 Task: Look for space in Wenchi, Ghana from 4th September, 2023 to 10th September, 2023 for 1 adult in price range Rs.9000 to Rs.17000. Place can be private room with 1  bedroom having 1 bed and 1 bathroom. Property type can be house, flat, guest house, hotel. Booking option can be shelf check-in. Required host language is English.
Action: Mouse moved to (527, 62)
Screenshot: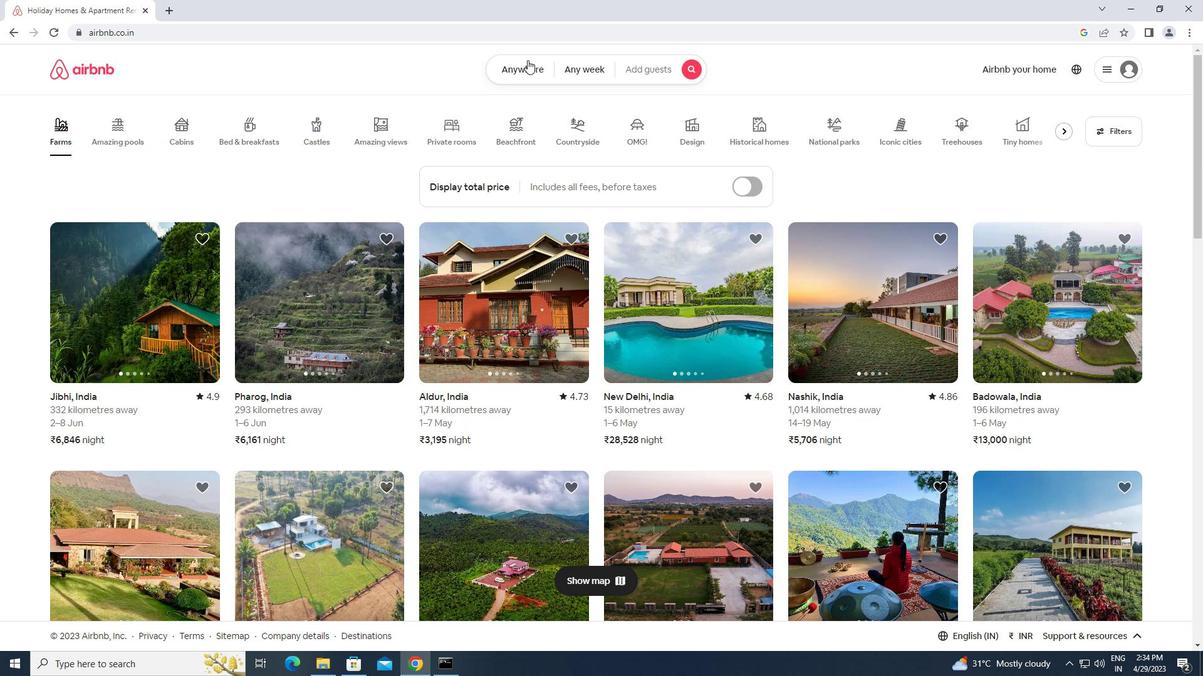 
Action: Mouse pressed left at (527, 62)
Screenshot: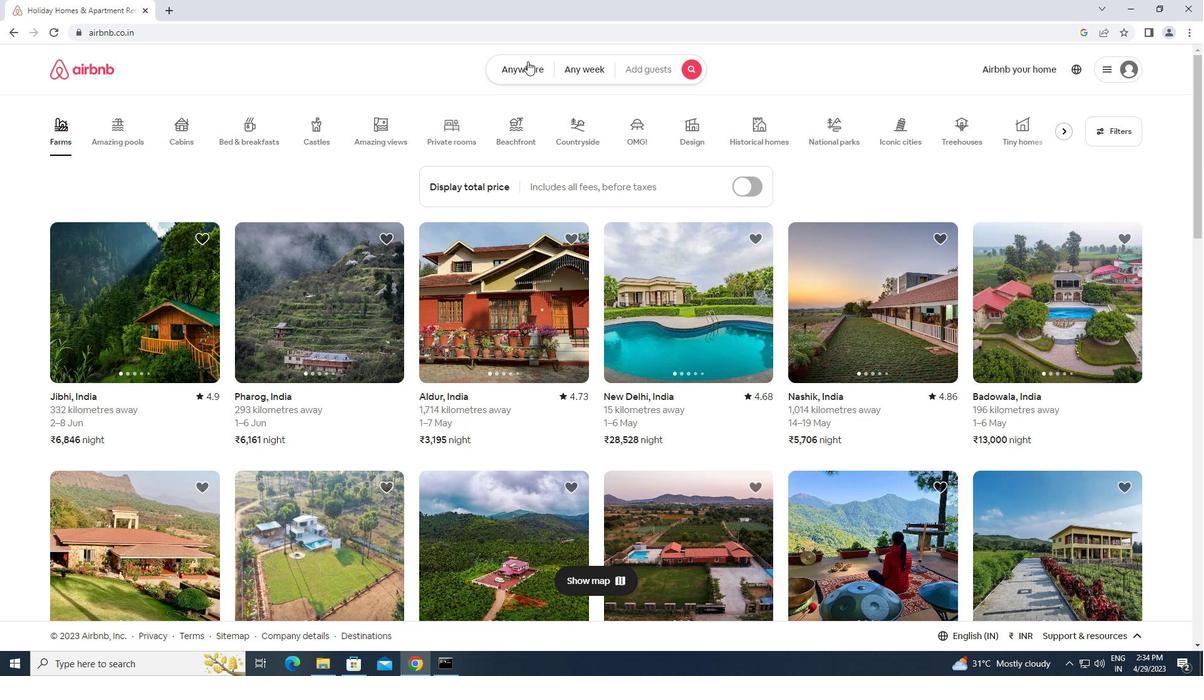 
Action: Mouse moved to (481, 120)
Screenshot: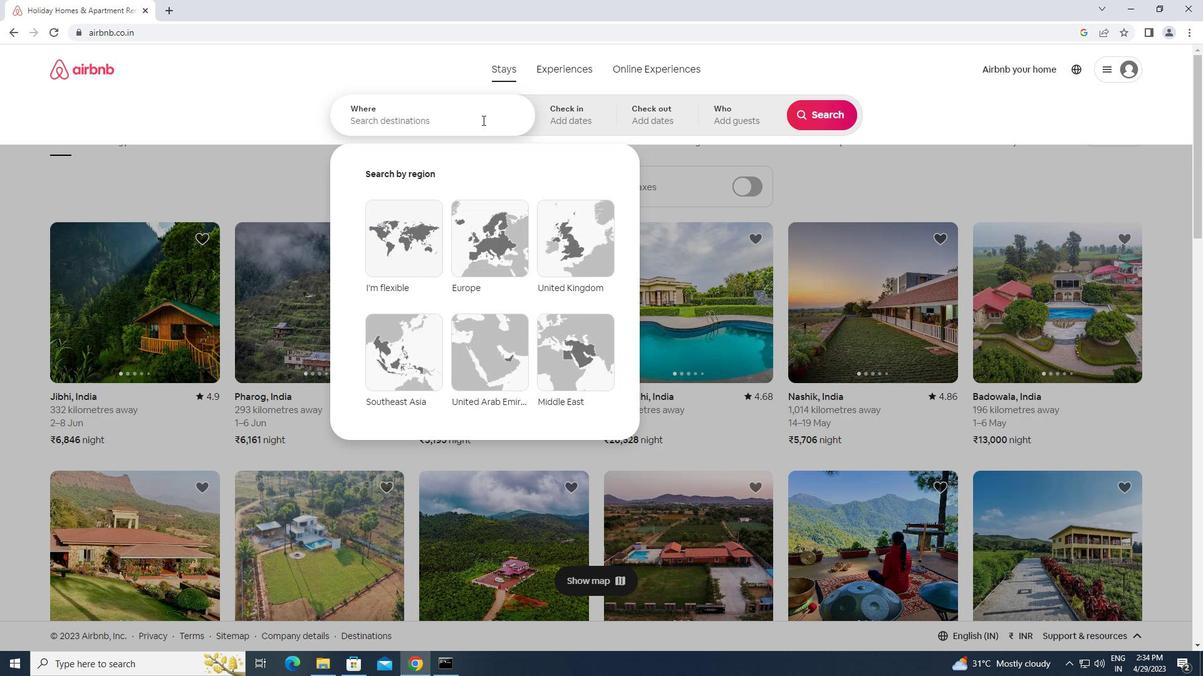 
Action: Mouse pressed left at (481, 120)
Screenshot: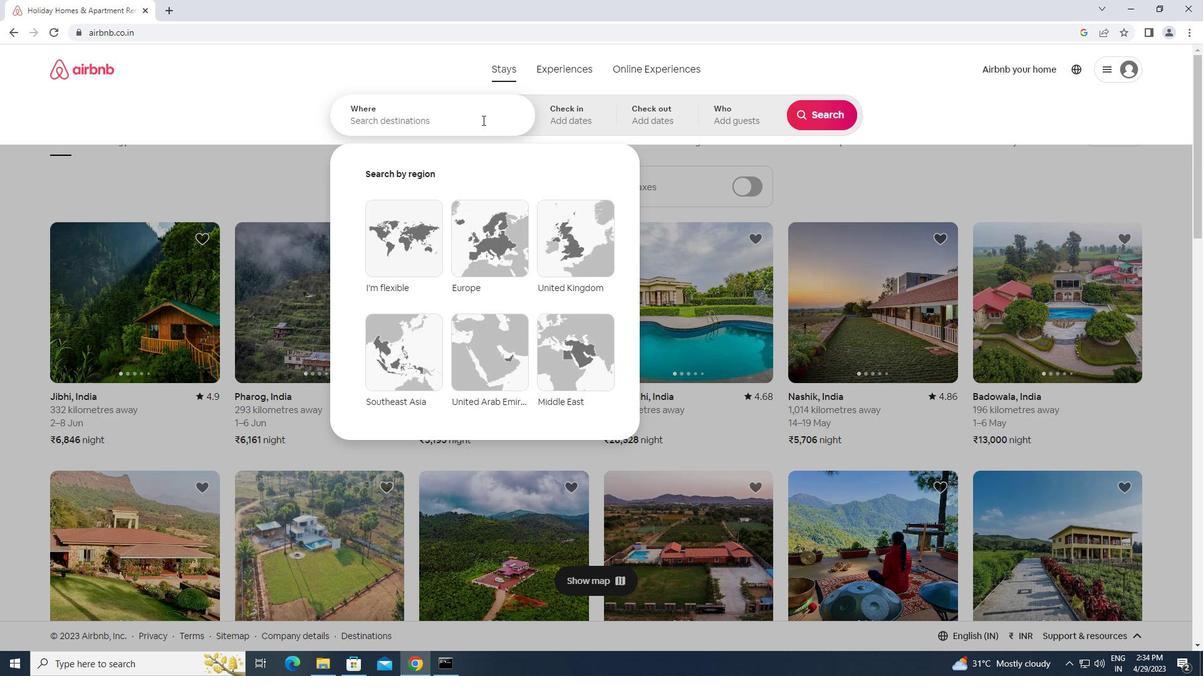 
Action: Key pressed w<Key.caps_lock>enchi,<Key.space><Key.caps_lock>g<Key.caps_lock>hana<Key.enter>
Screenshot: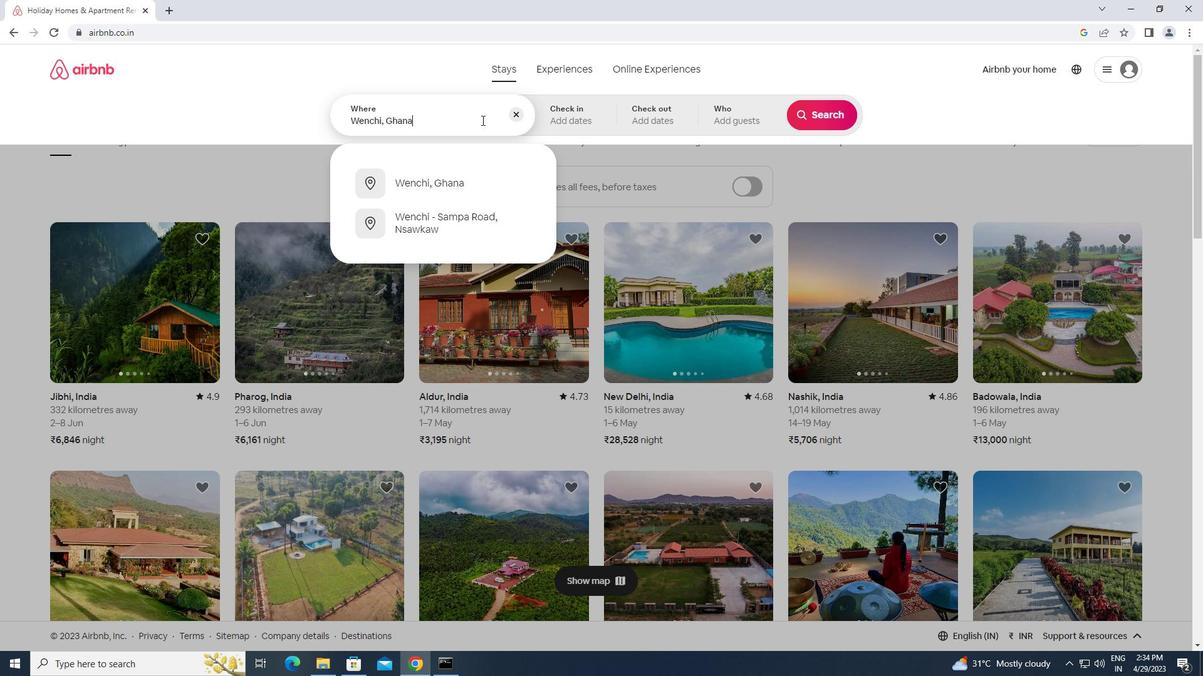 
Action: Mouse moved to (811, 211)
Screenshot: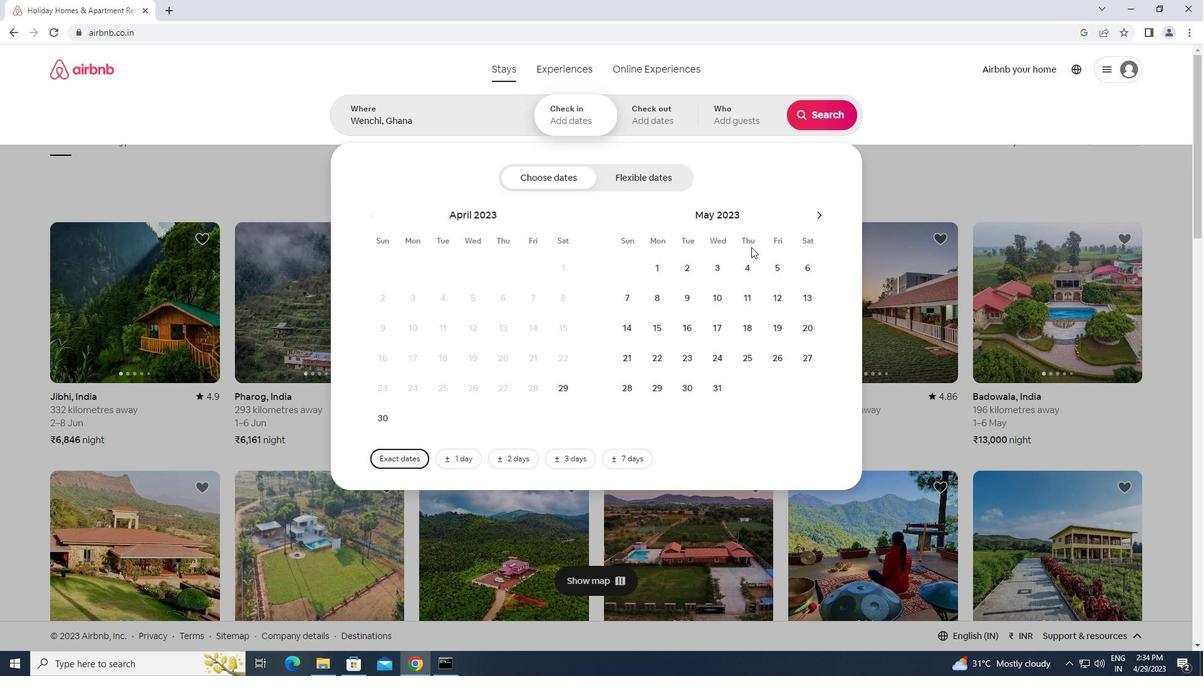 
Action: Mouse pressed left at (811, 211)
Screenshot: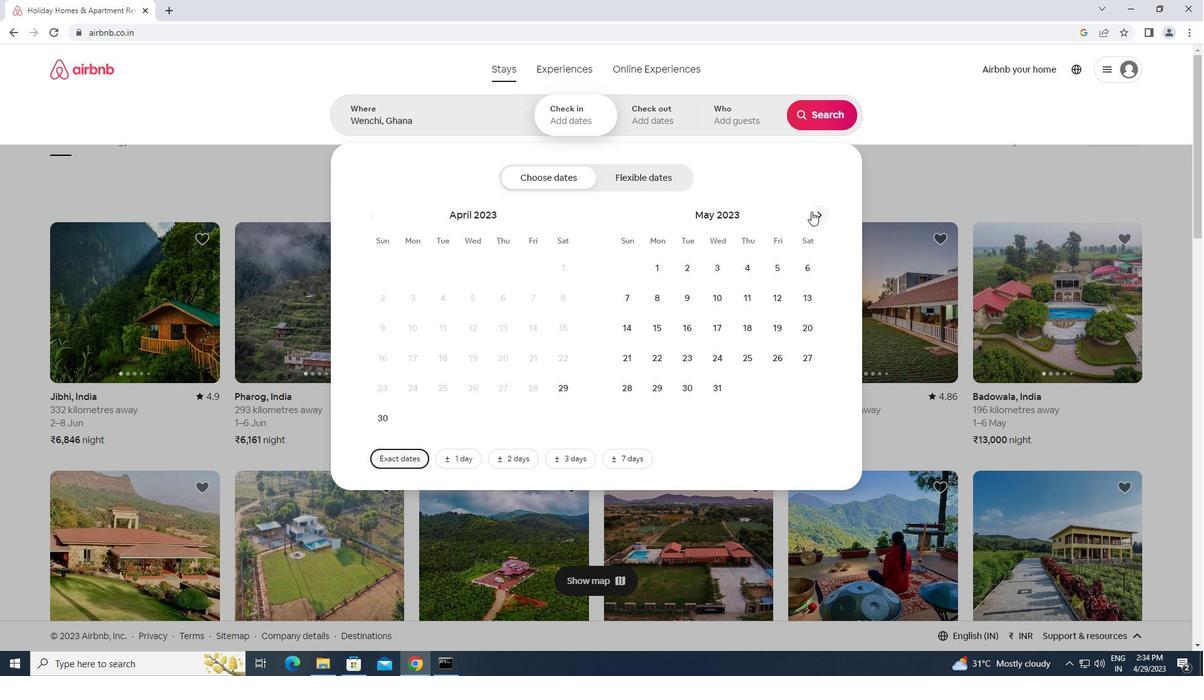 
Action: Mouse pressed left at (811, 211)
Screenshot: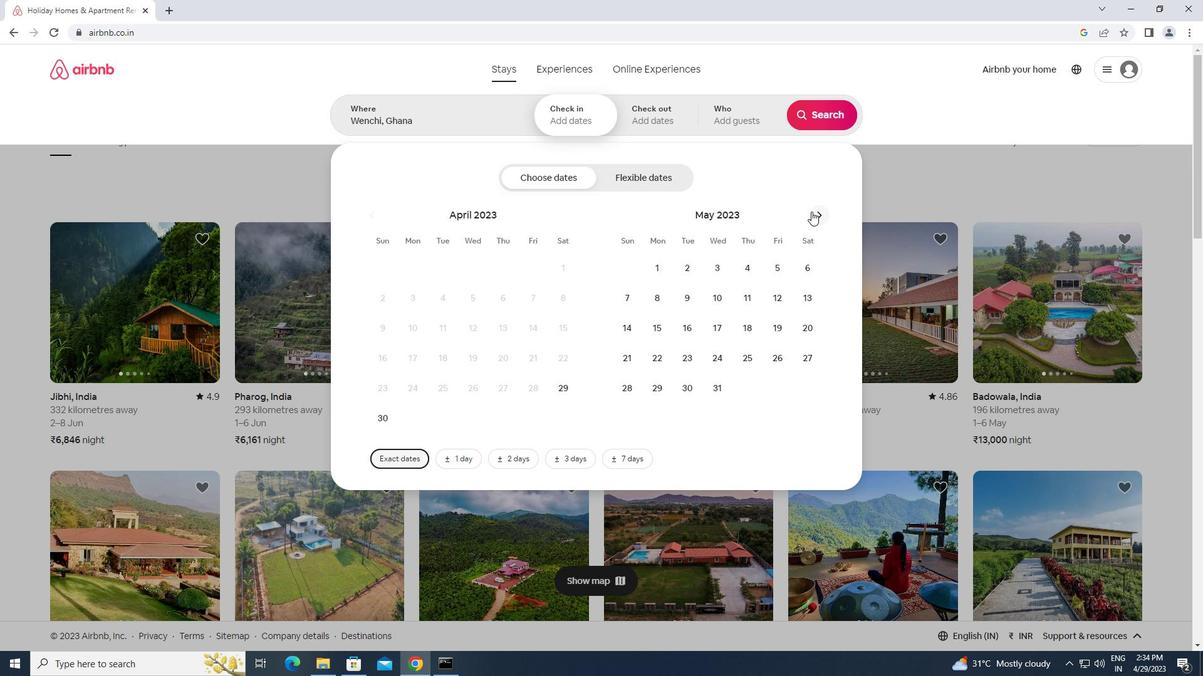 
Action: Mouse pressed left at (811, 211)
Screenshot: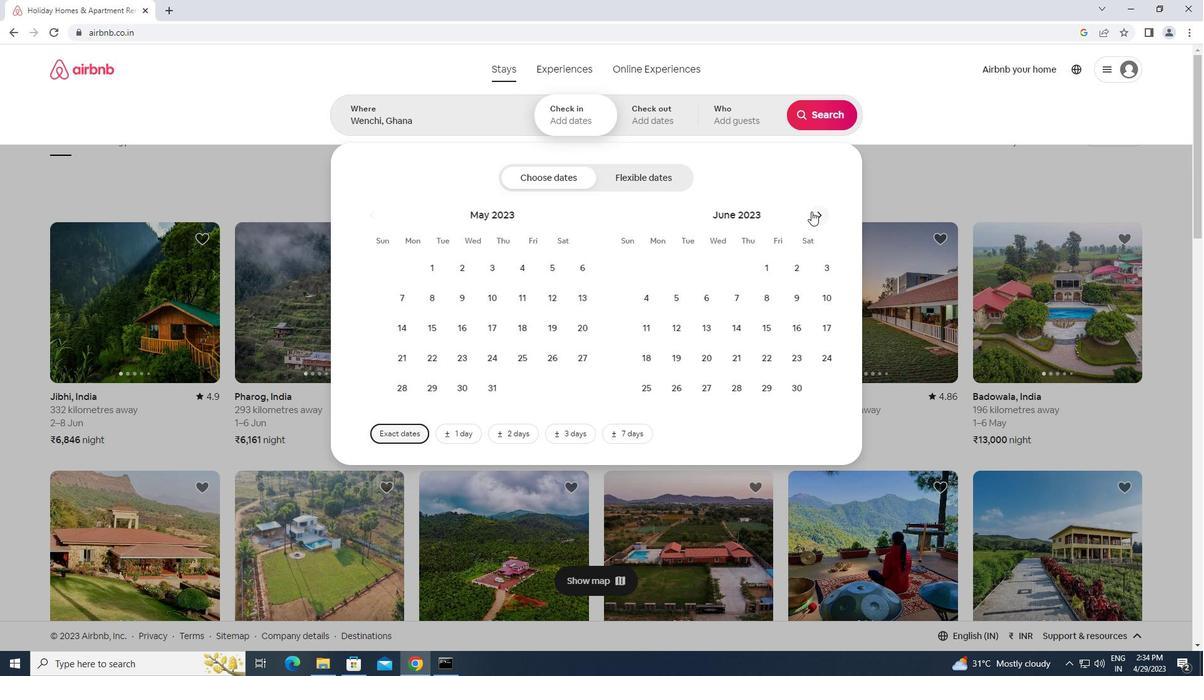 
Action: Mouse pressed left at (811, 211)
Screenshot: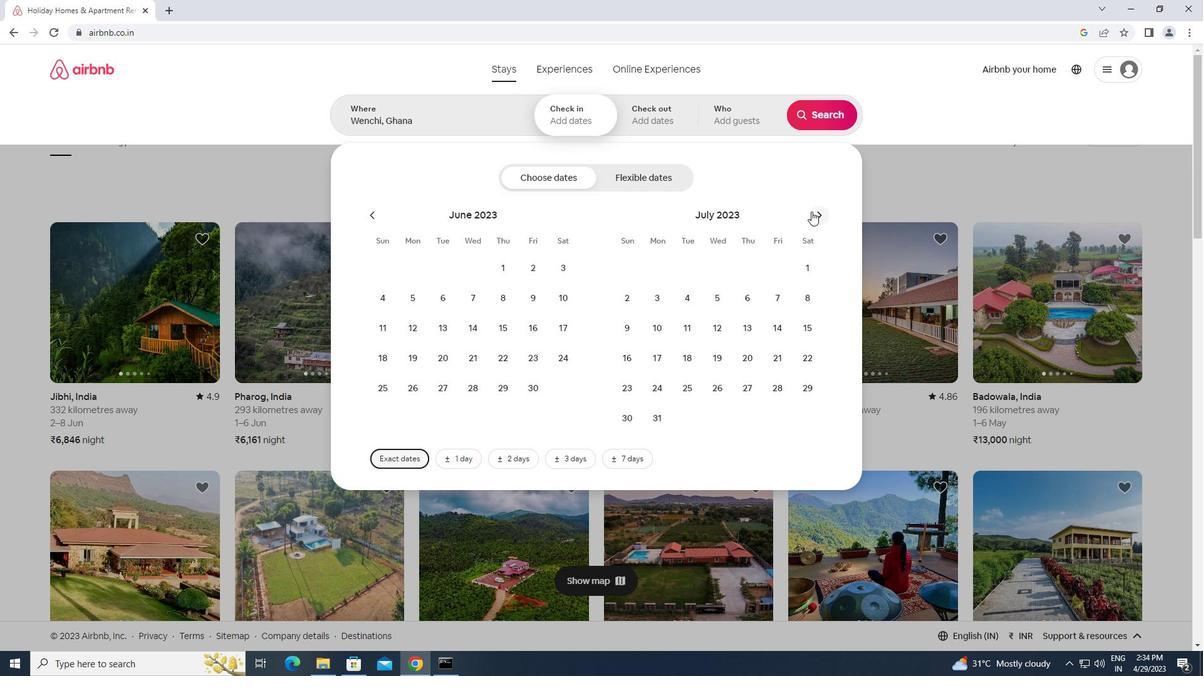 
Action: Mouse pressed left at (811, 211)
Screenshot: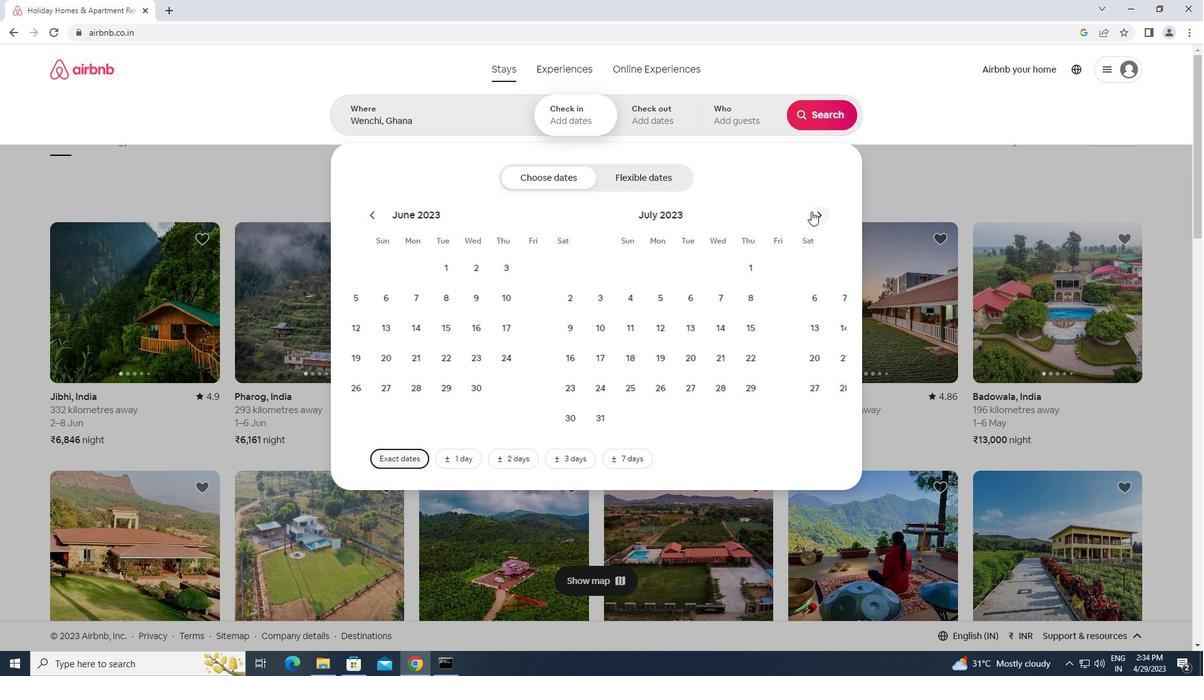 
Action: Mouse moved to (656, 297)
Screenshot: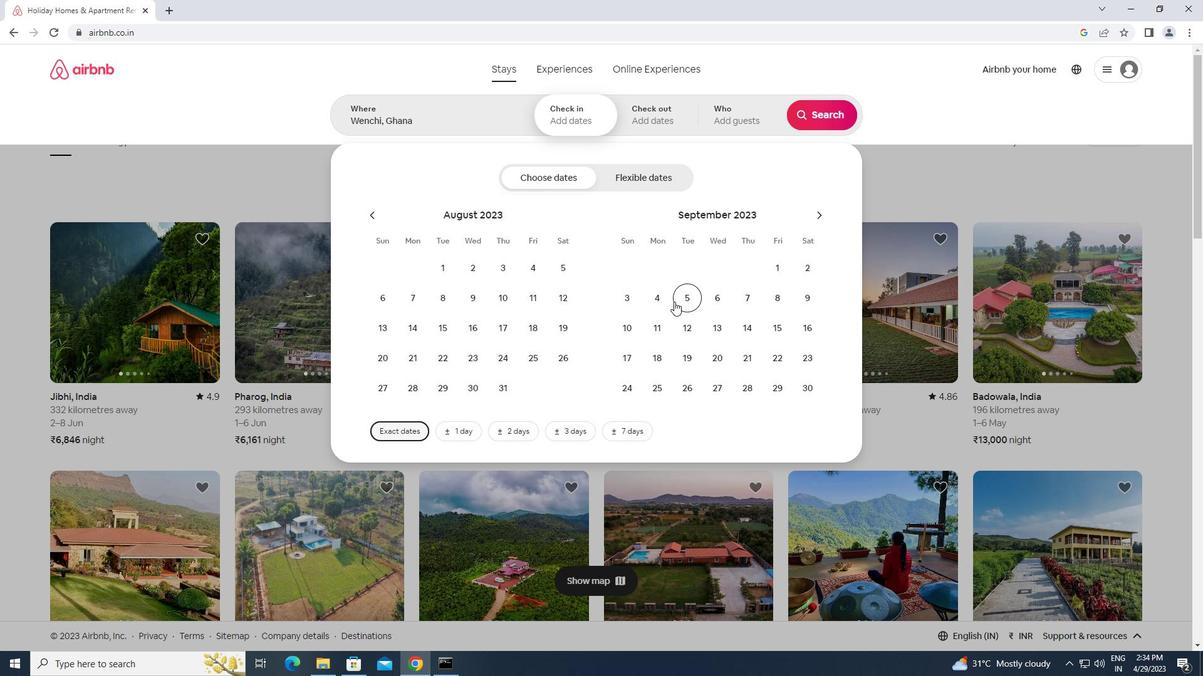 
Action: Mouse pressed left at (656, 297)
Screenshot: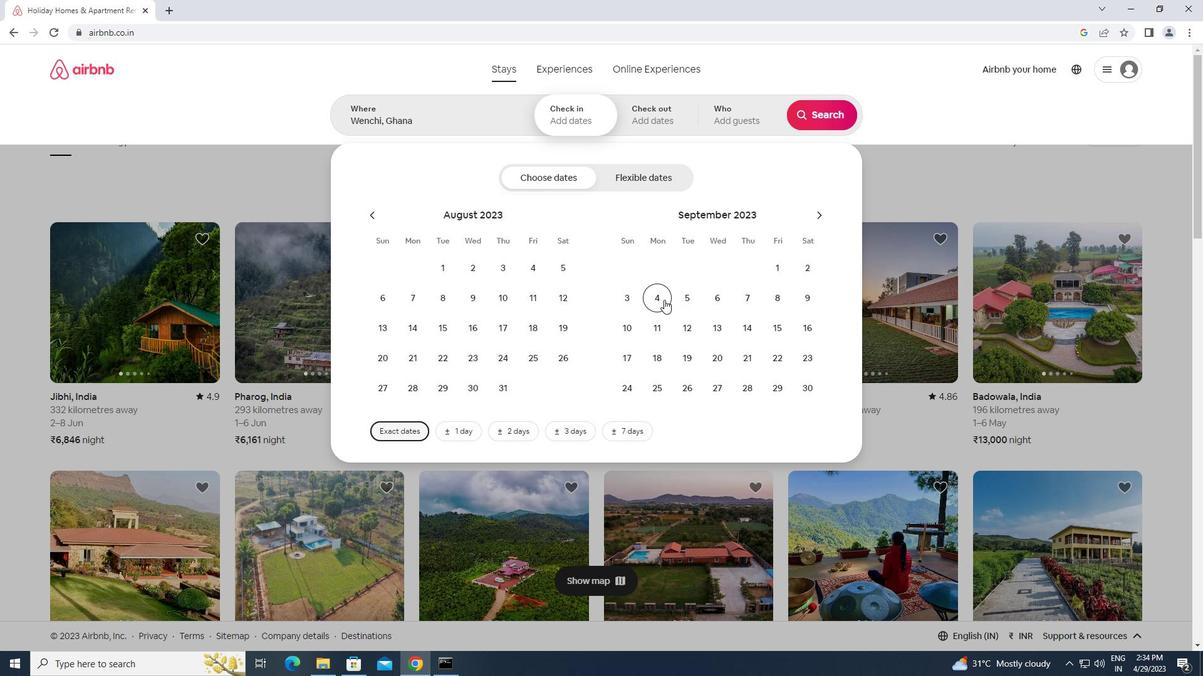 
Action: Mouse moved to (634, 325)
Screenshot: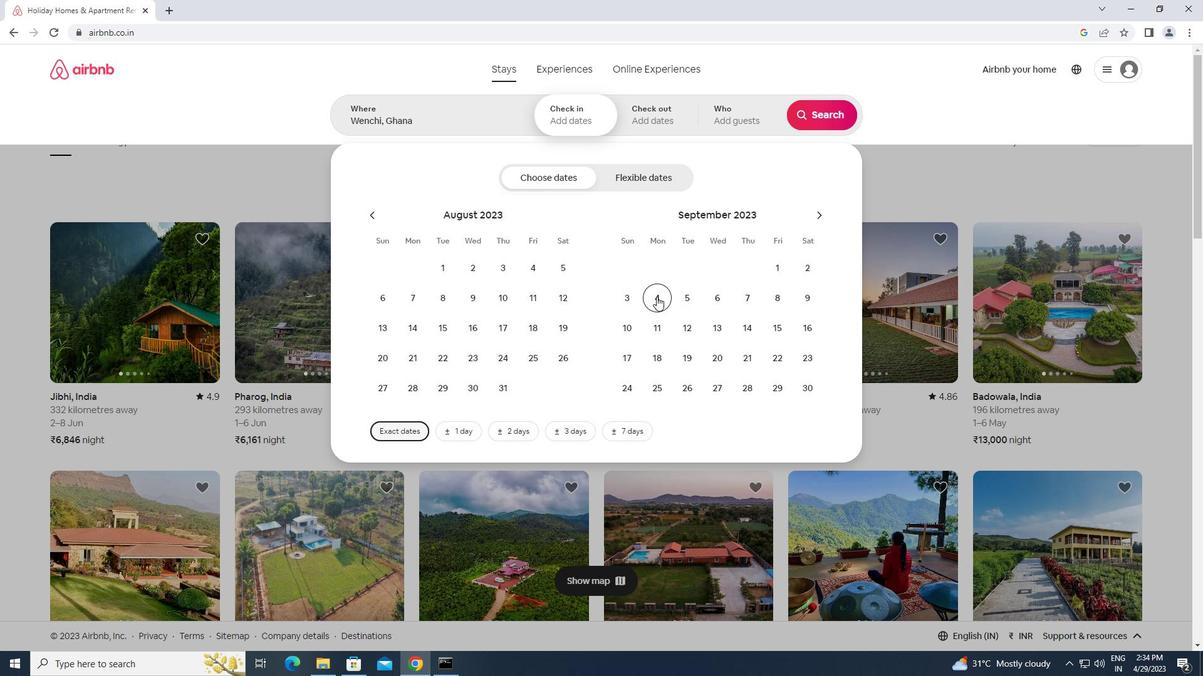
Action: Mouse pressed left at (634, 325)
Screenshot: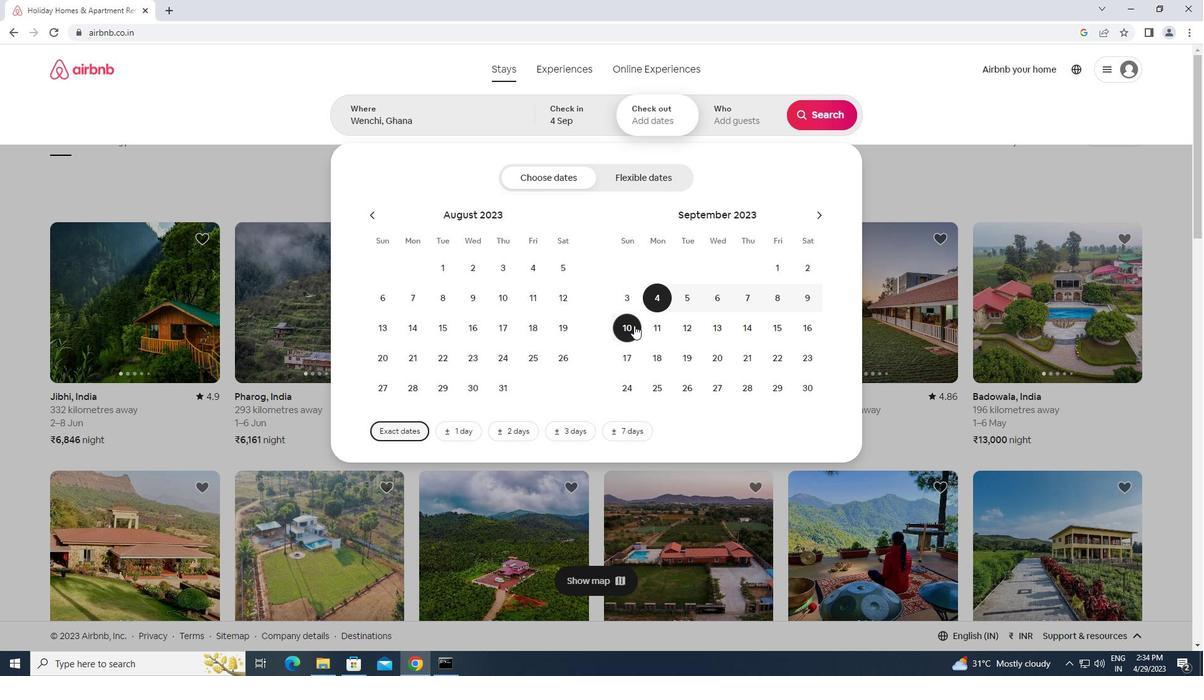 
Action: Mouse moved to (743, 110)
Screenshot: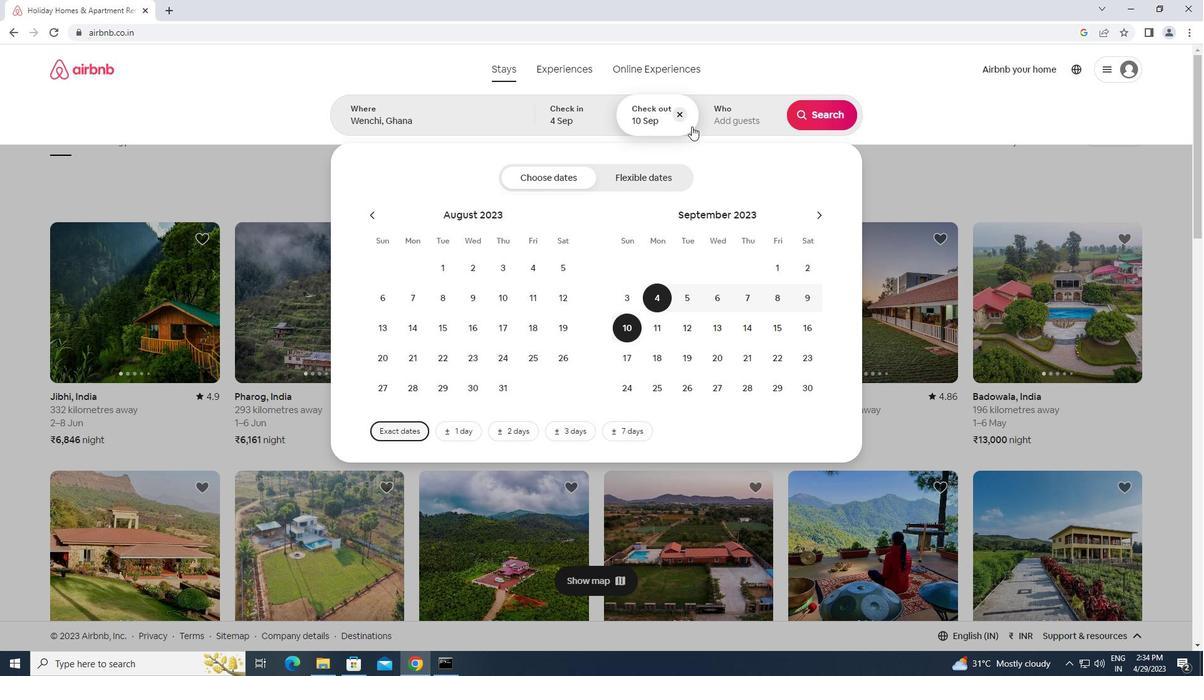 
Action: Mouse pressed left at (743, 110)
Screenshot: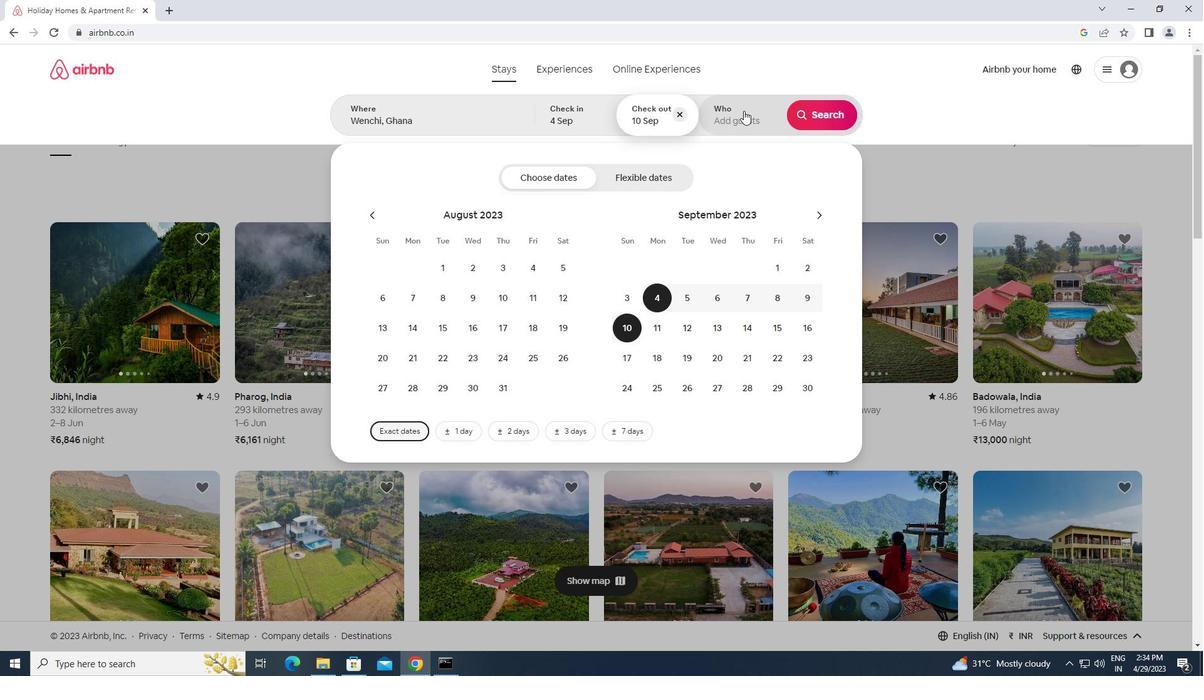 
Action: Mouse moved to (822, 177)
Screenshot: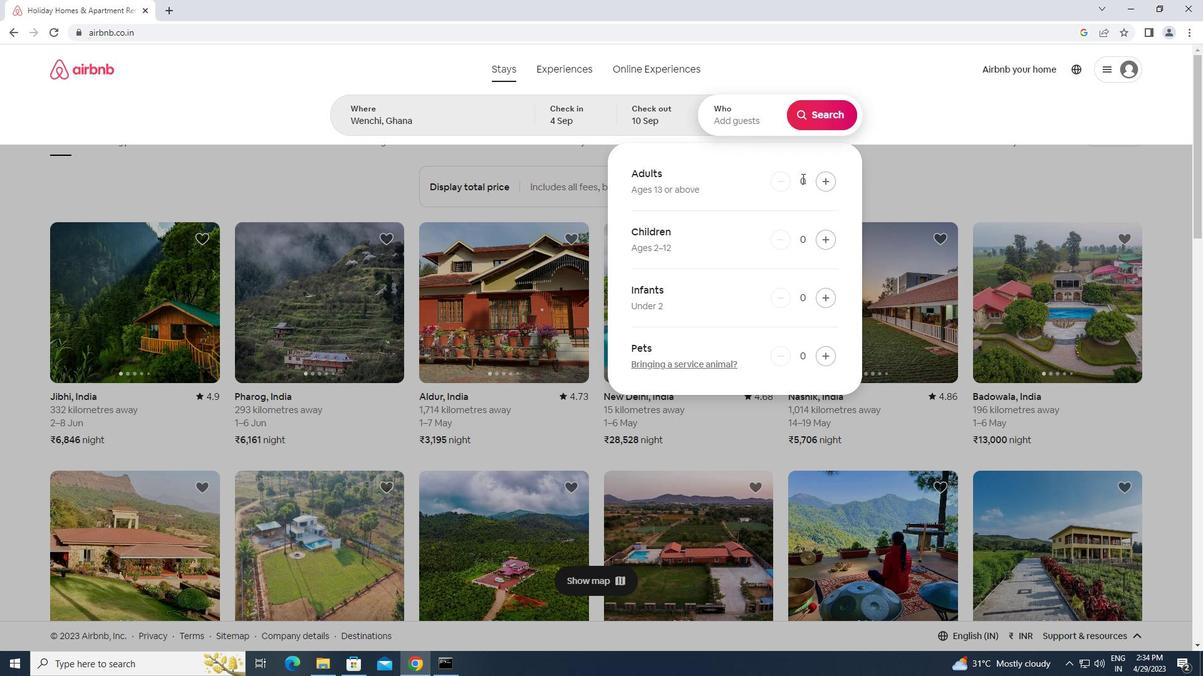 
Action: Mouse pressed left at (822, 177)
Screenshot: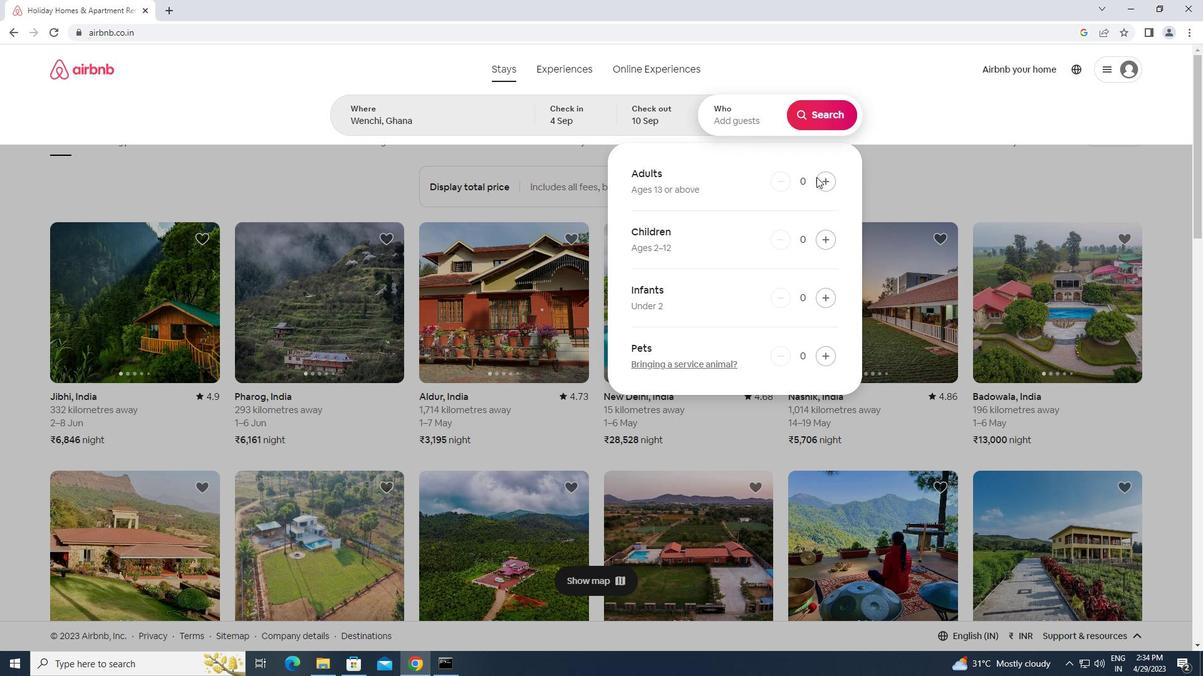 
Action: Mouse moved to (831, 119)
Screenshot: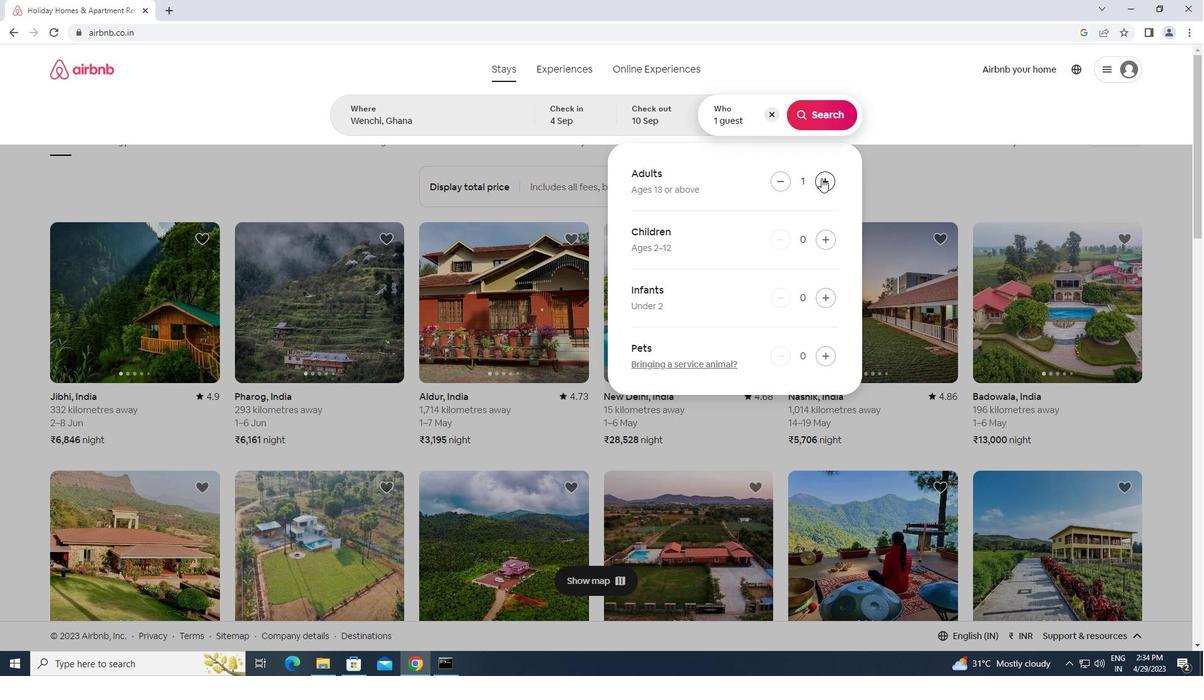 
Action: Mouse pressed left at (831, 119)
Screenshot: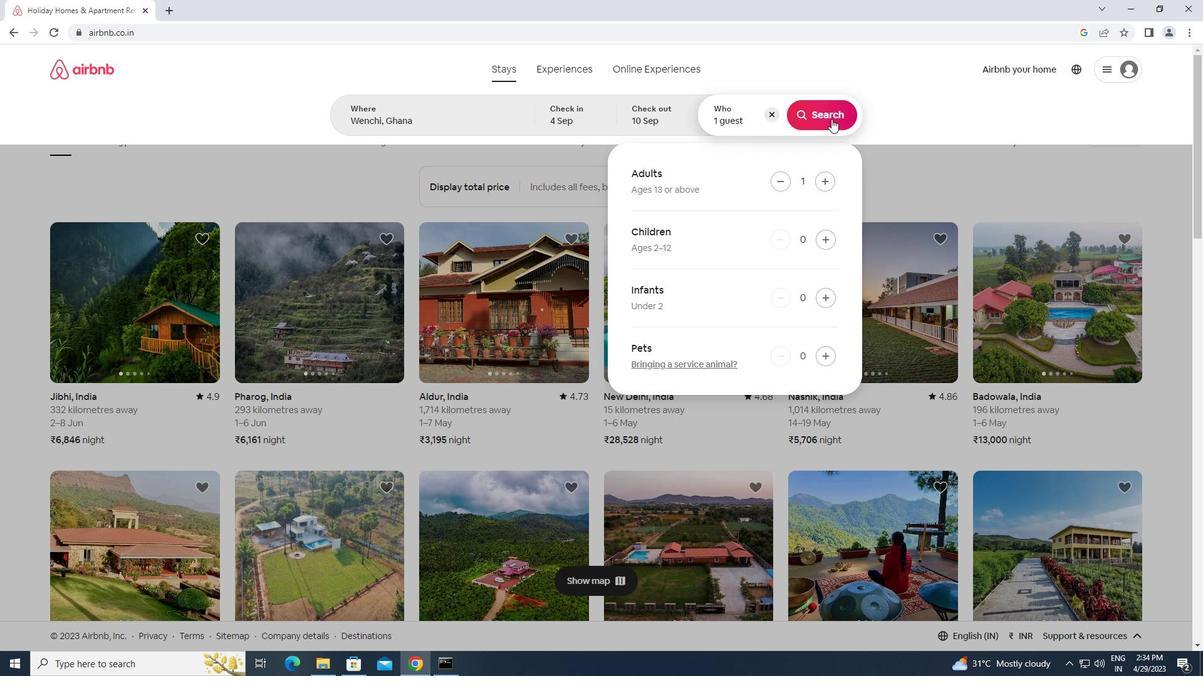 
Action: Mouse moved to (1138, 123)
Screenshot: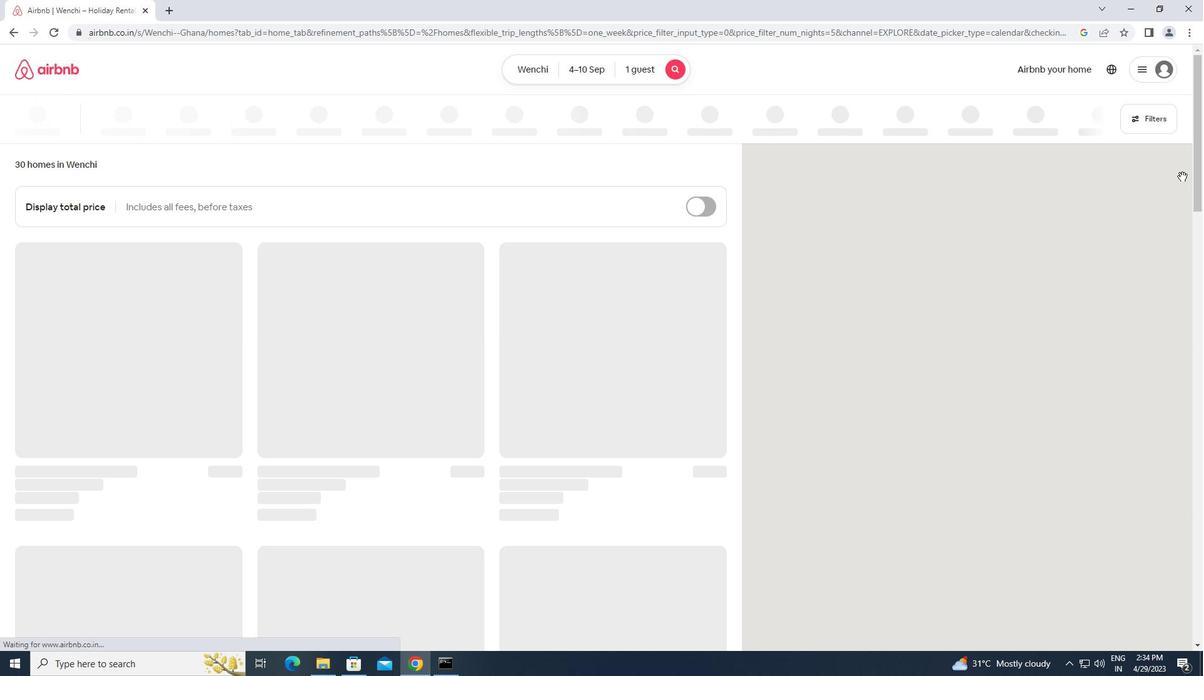 
Action: Mouse pressed left at (1138, 123)
Screenshot: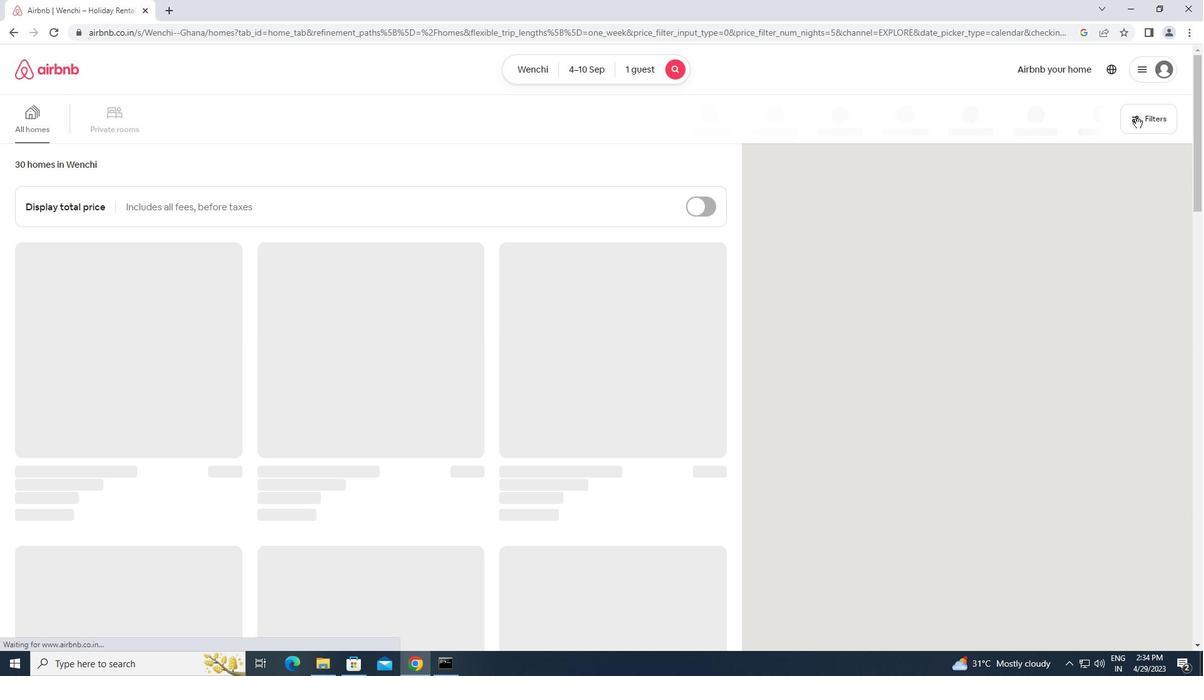 
Action: Mouse moved to (468, 281)
Screenshot: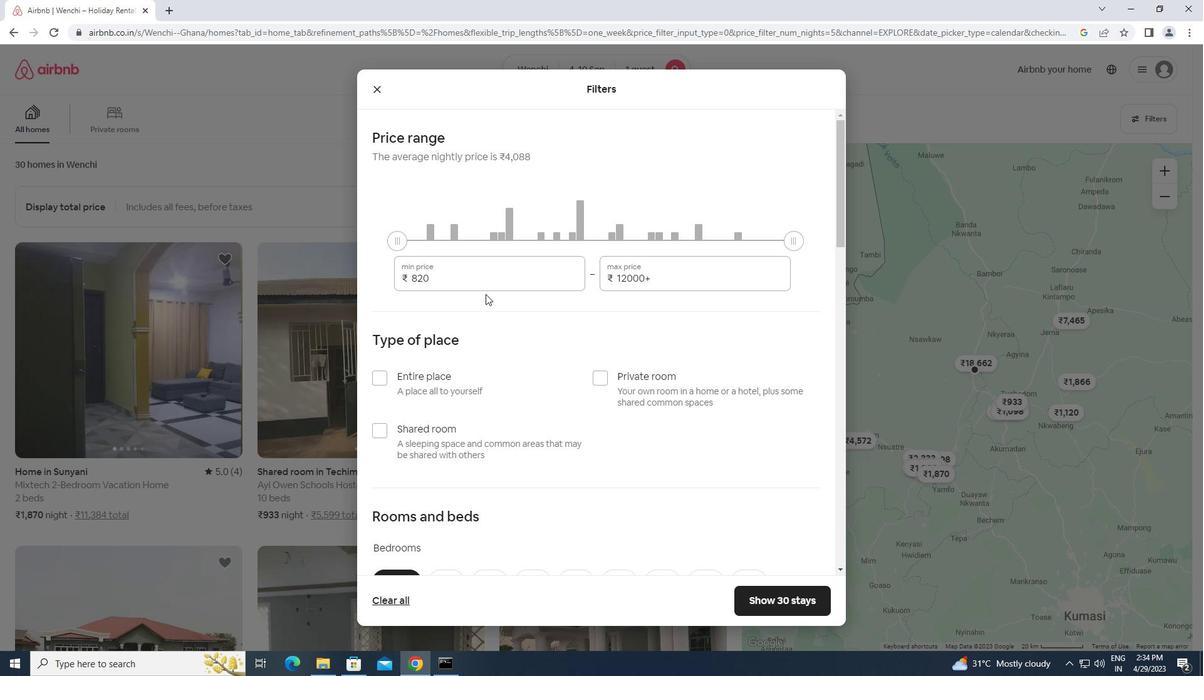
Action: Mouse pressed left at (468, 281)
Screenshot: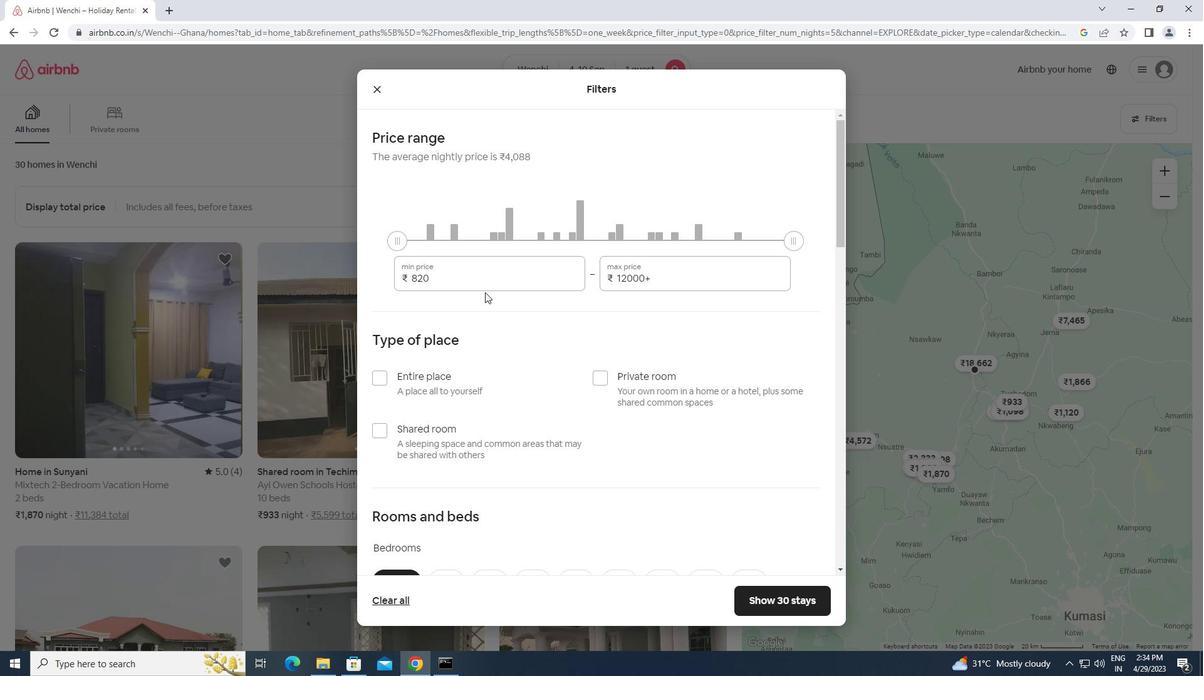 
Action: Mouse moved to (350, 288)
Screenshot: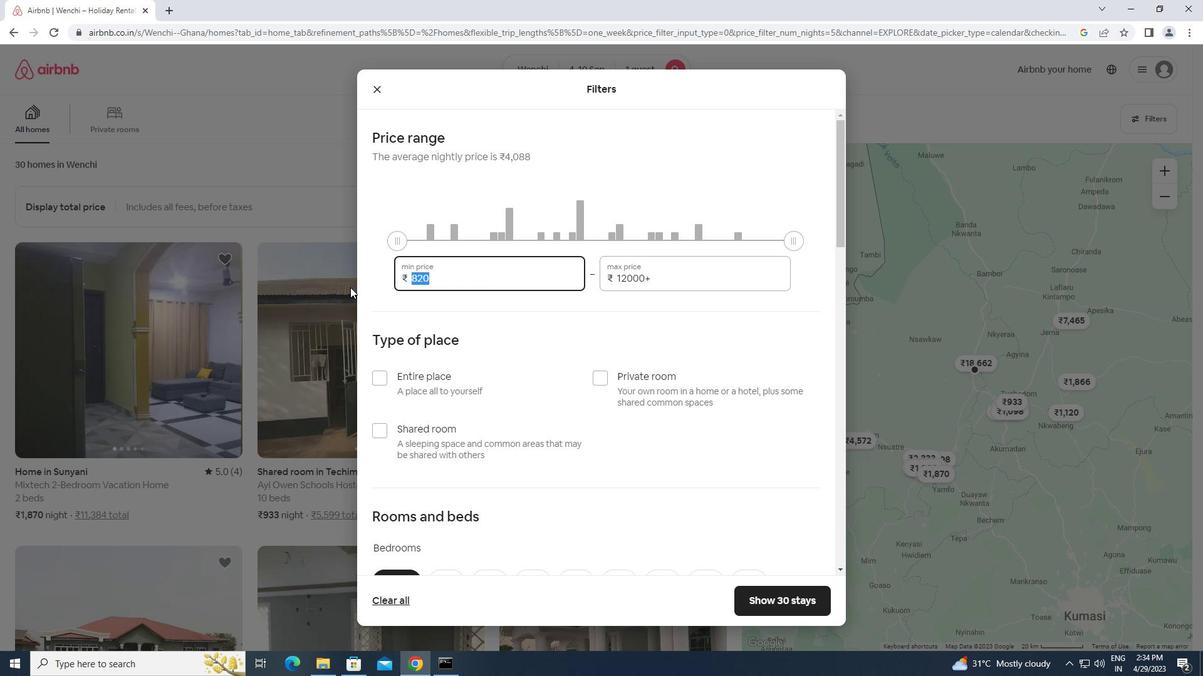 
Action: Key pressed 9000<Key.tab><Key.backspace><Key.backspace><Key.backspace><Key.backspace><Key.backspace><Key.backspace><Key.backspace><Key.backspace><Key.backspace><Key.backspace><Key.backspace><Key.backspace><Key.backspace><Key.backspace><Key.backspace><Key.backspace><Key.backspace><Key.backspace><Key.backspace><Key.backspace><Key.backspace>17000
Screenshot: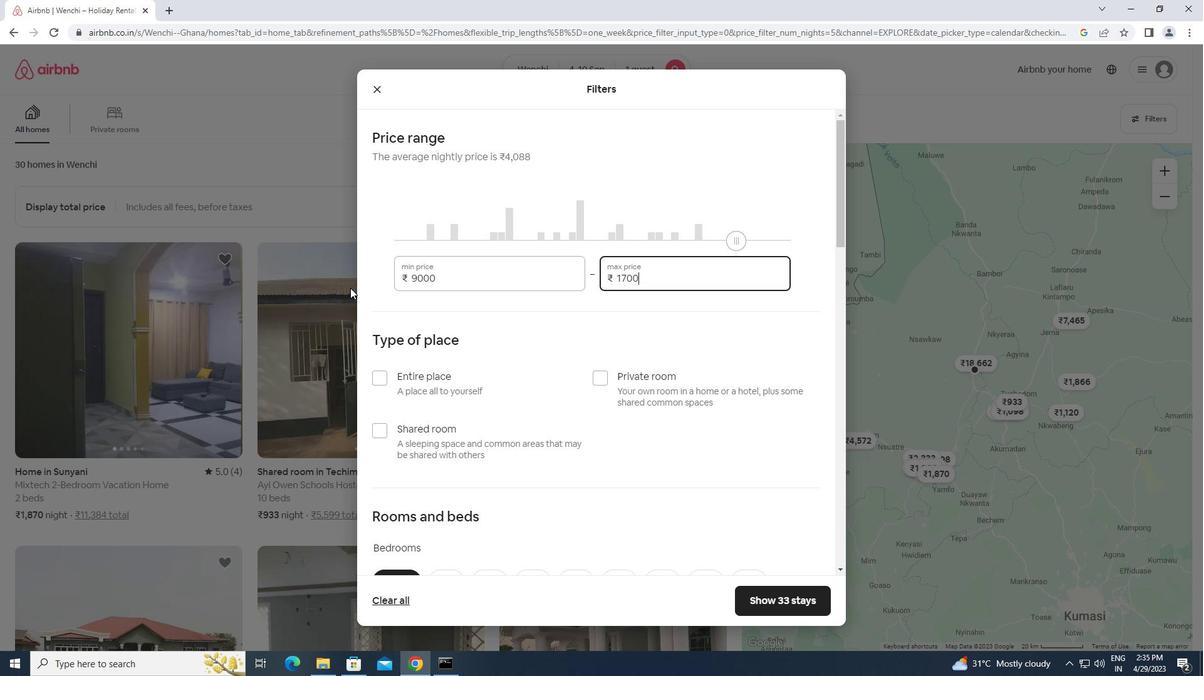 
Action: Mouse moved to (597, 382)
Screenshot: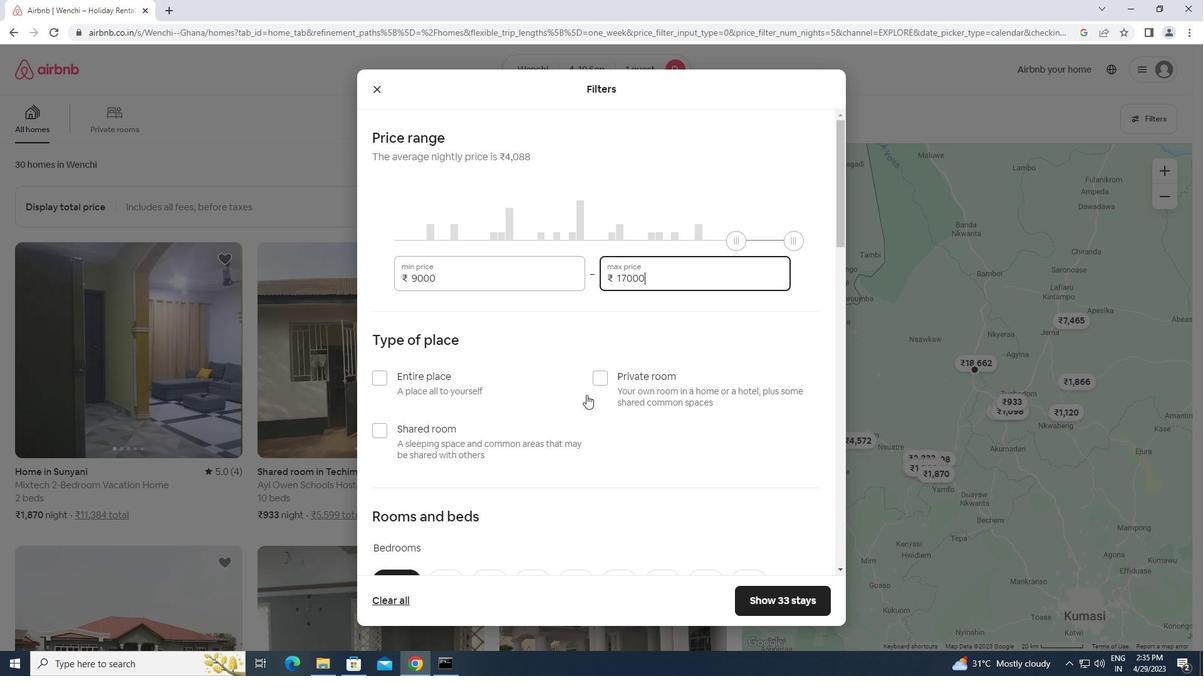 
Action: Mouse pressed left at (597, 382)
Screenshot: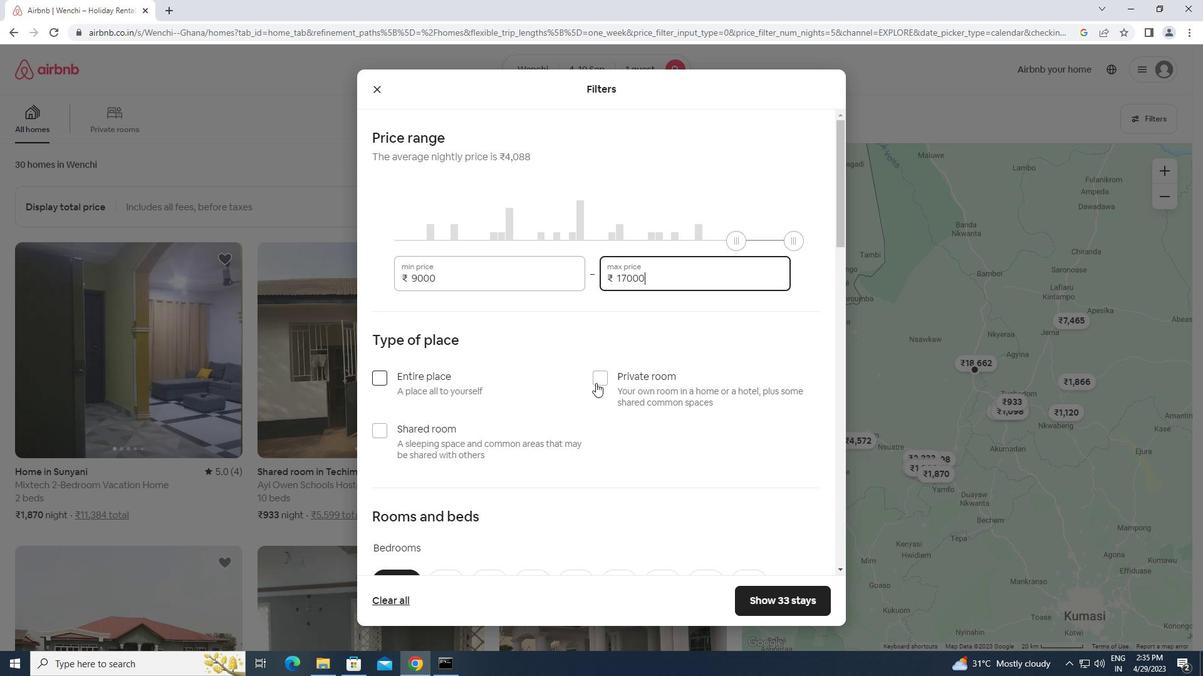 
Action: Mouse scrolled (597, 381) with delta (0, 0)
Screenshot: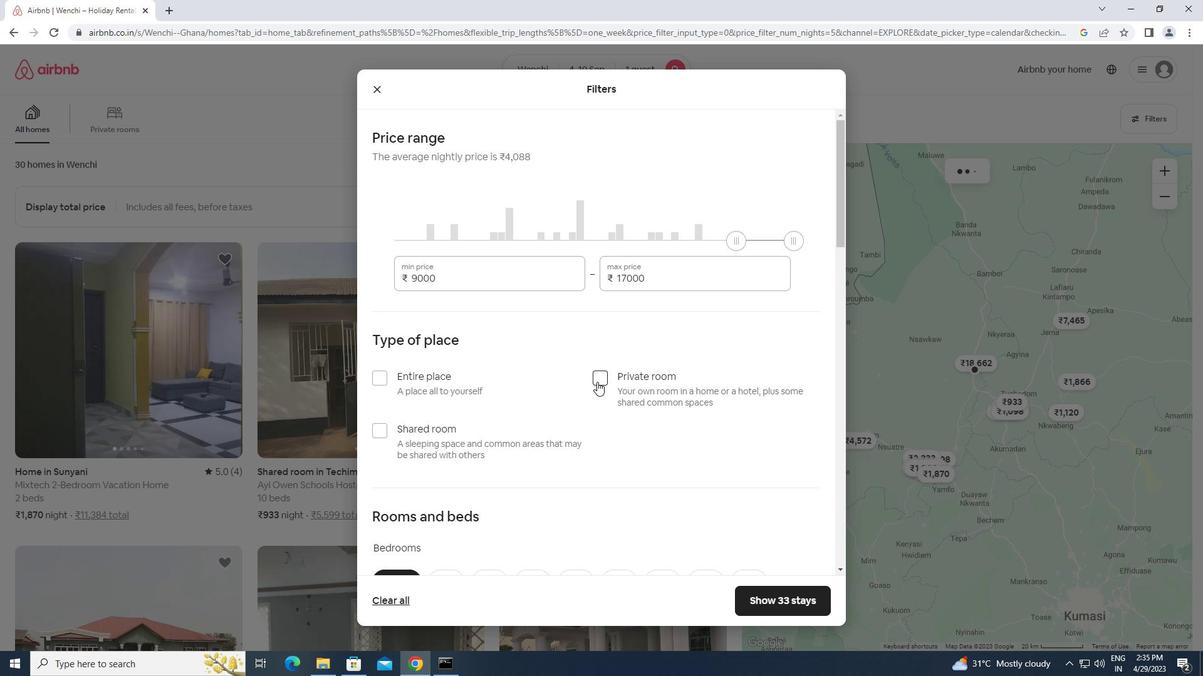 
Action: Mouse moved to (597, 382)
Screenshot: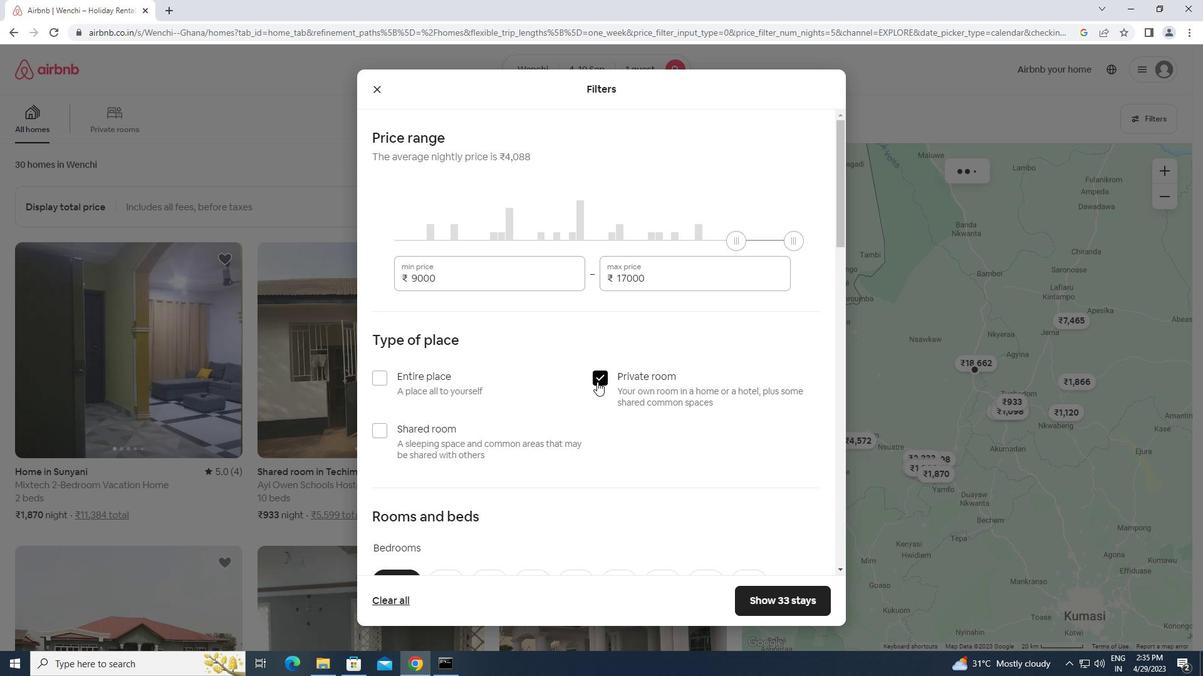 
Action: Mouse scrolled (597, 382) with delta (0, 0)
Screenshot: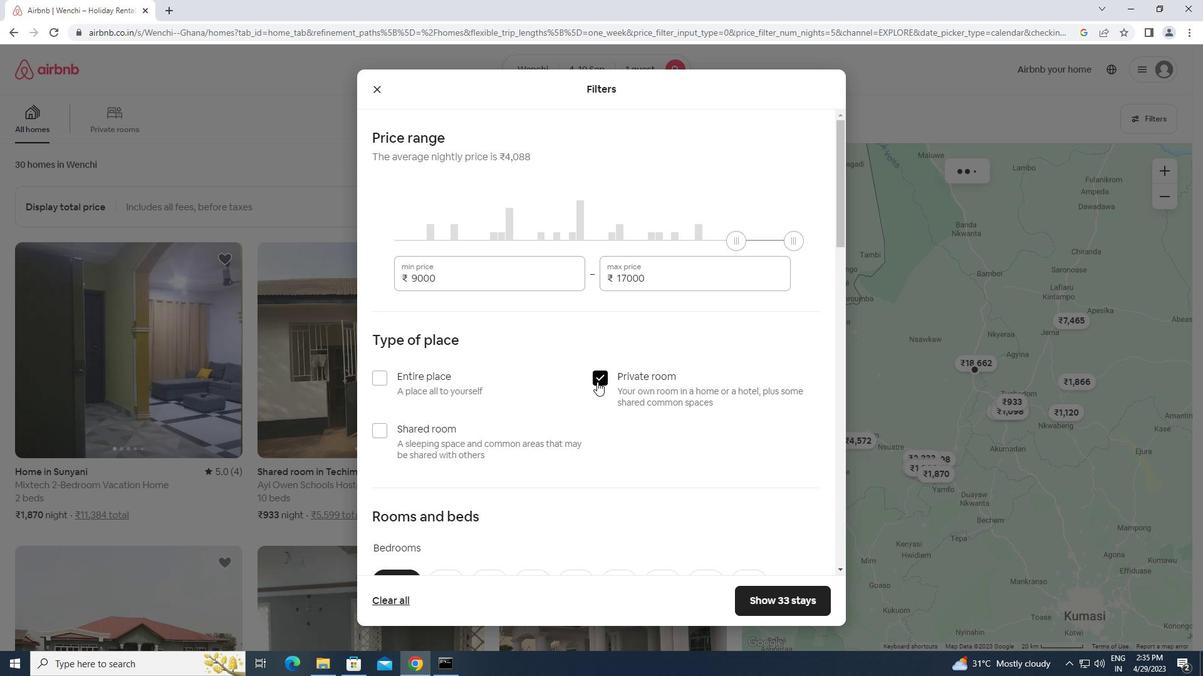 
Action: Mouse moved to (597, 383)
Screenshot: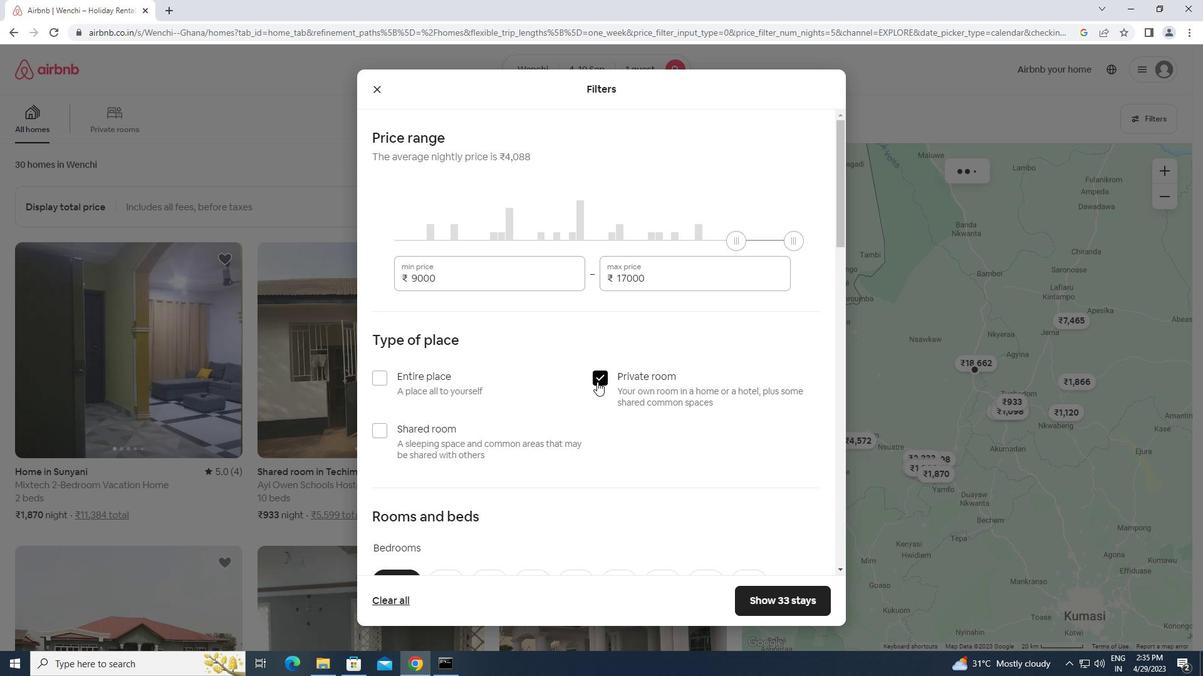 
Action: Mouse scrolled (597, 382) with delta (0, 0)
Screenshot: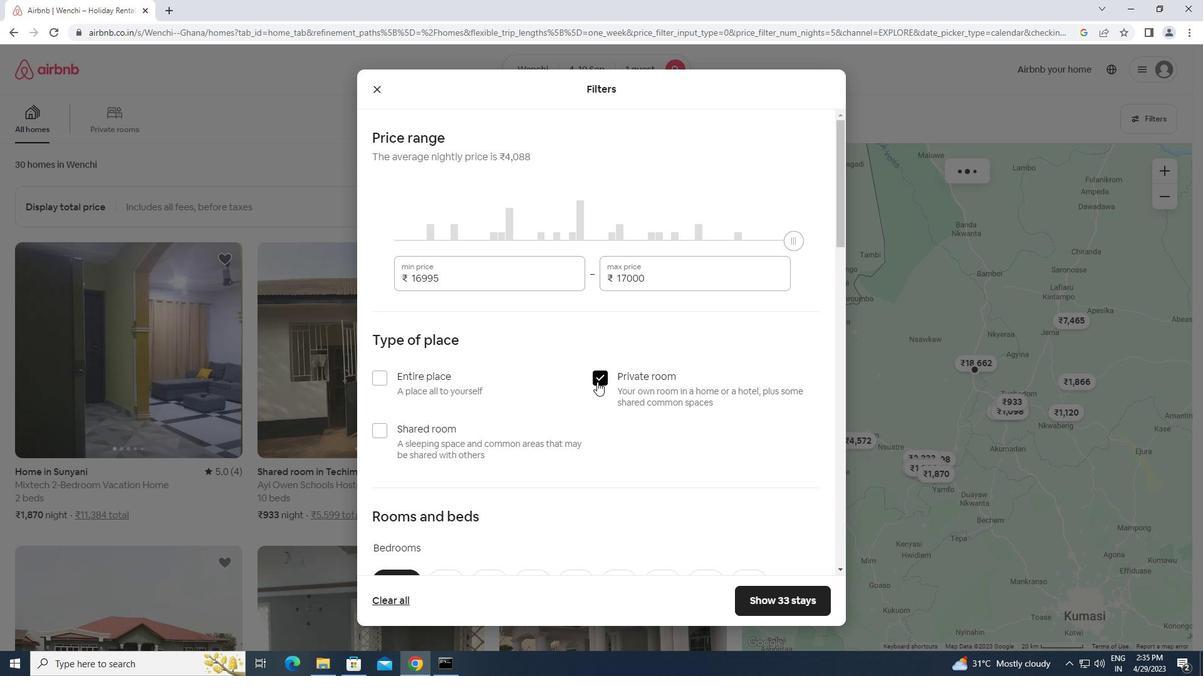 
Action: Mouse moved to (433, 396)
Screenshot: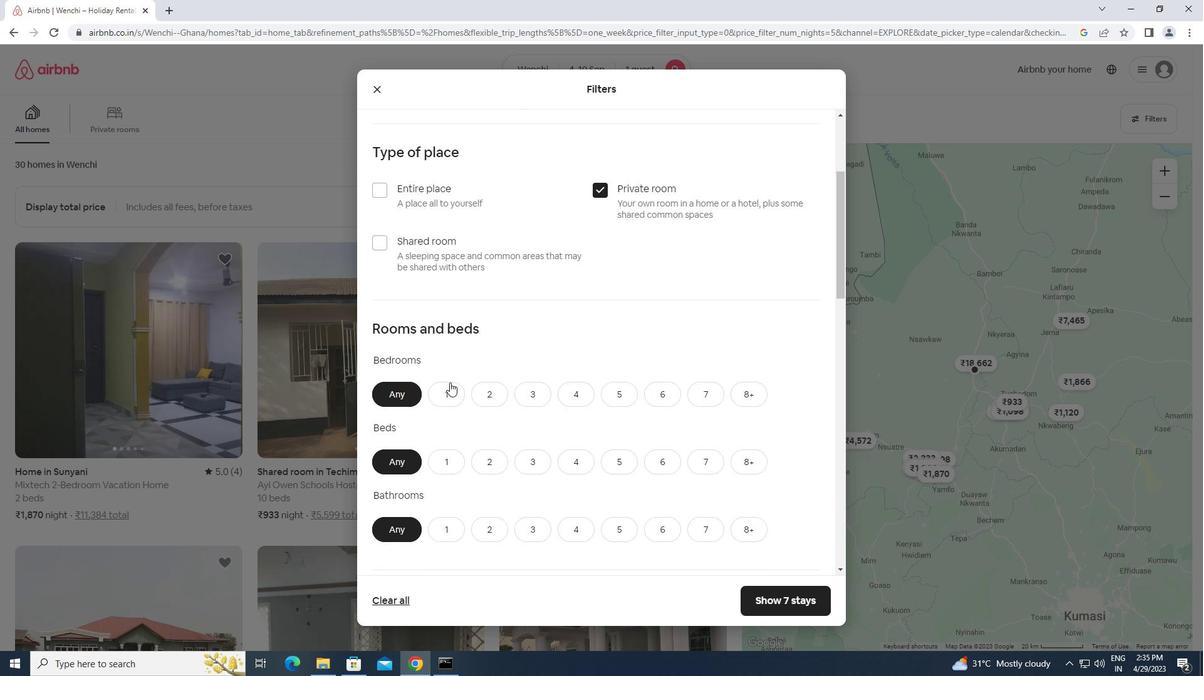 
Action: Mouse pressed left at (433, 396)
Screenshot: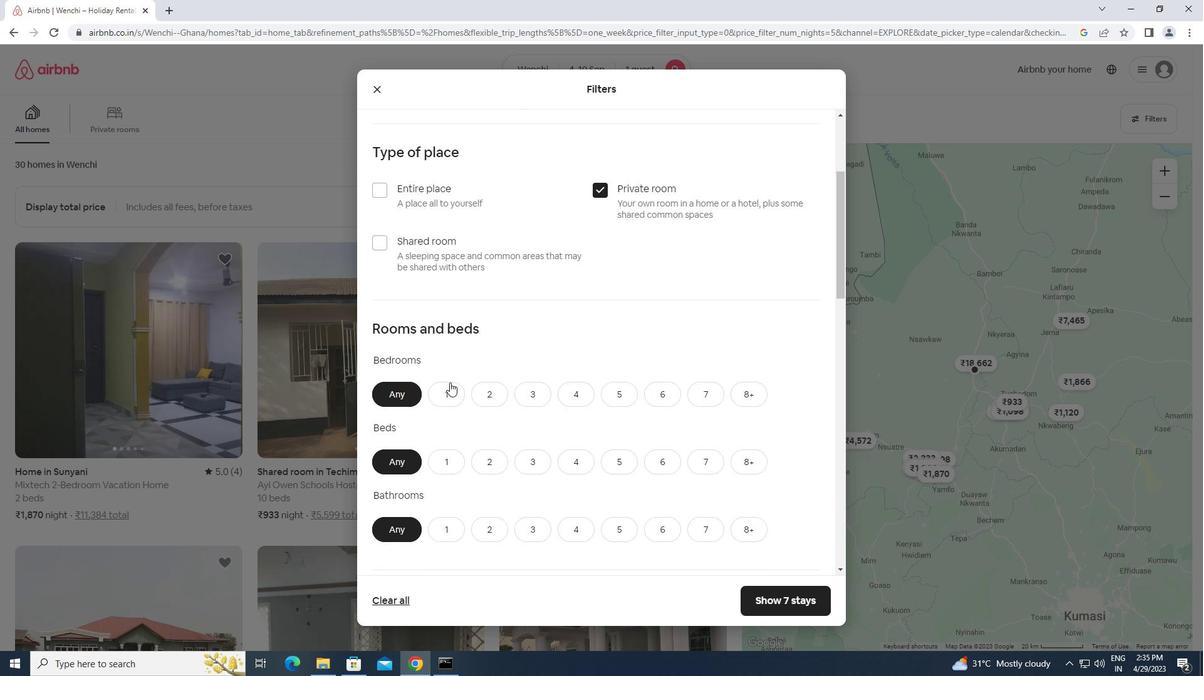 
Action: Mouse moved to (446, 458)
Screenshot: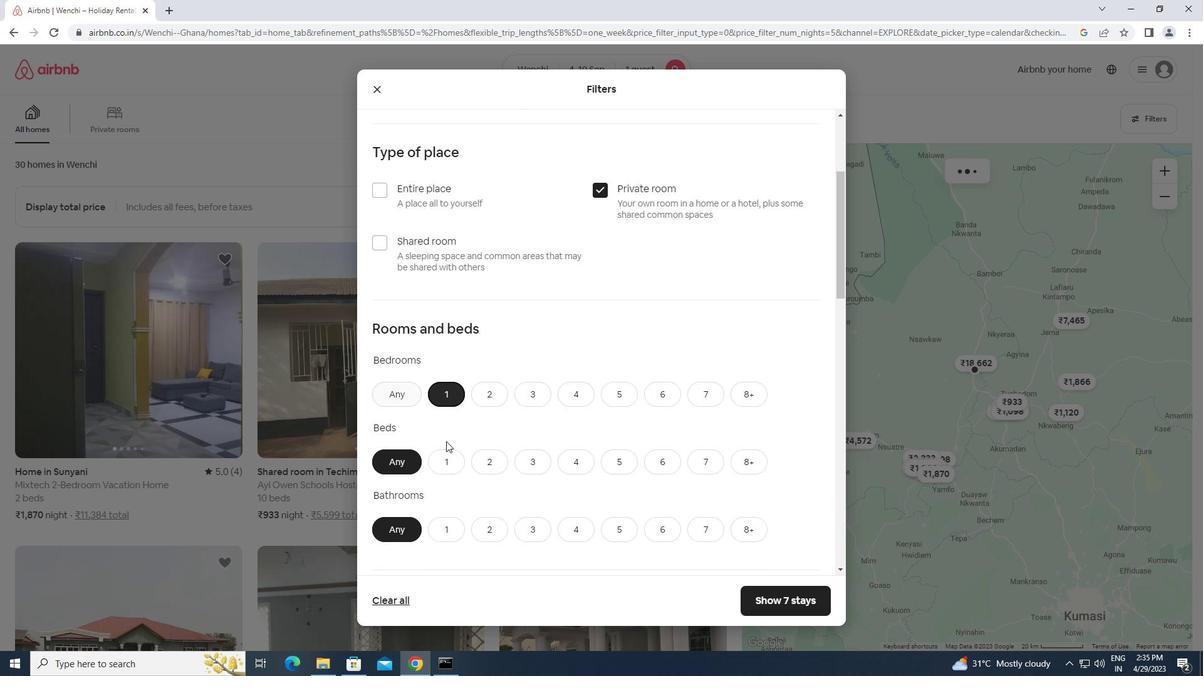 
Action: Mouse pressed left at (446, 458)
Screenshot: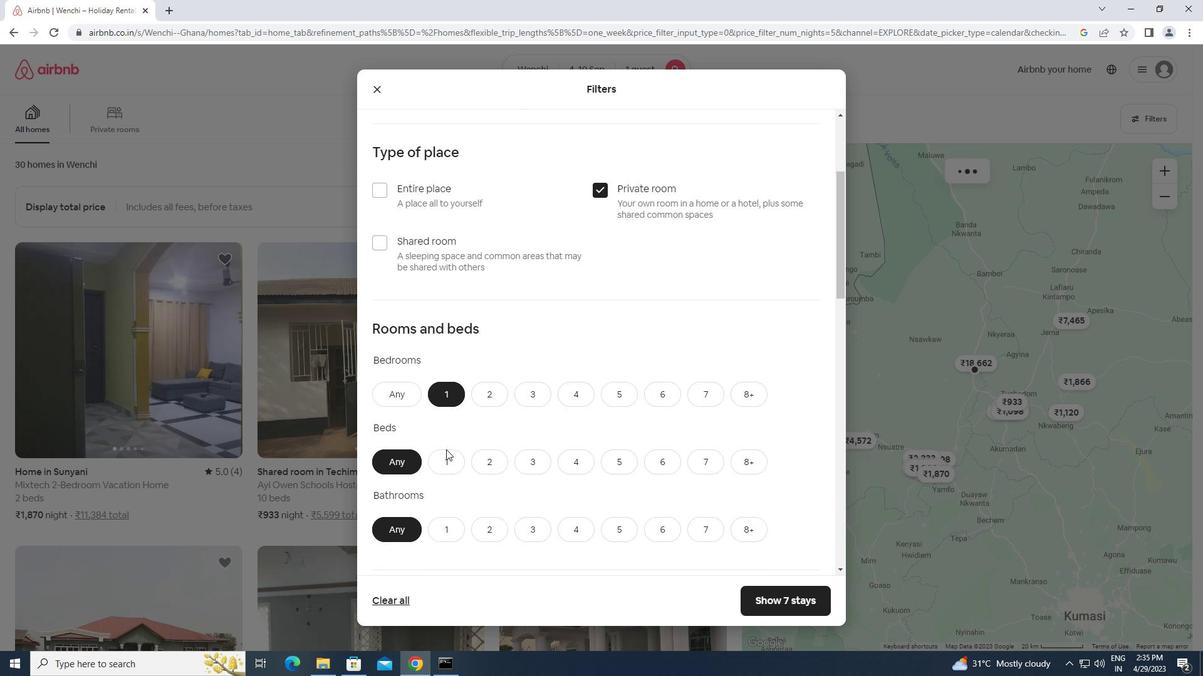 
Action: Mouse moved to (452, 530)
Screenshot: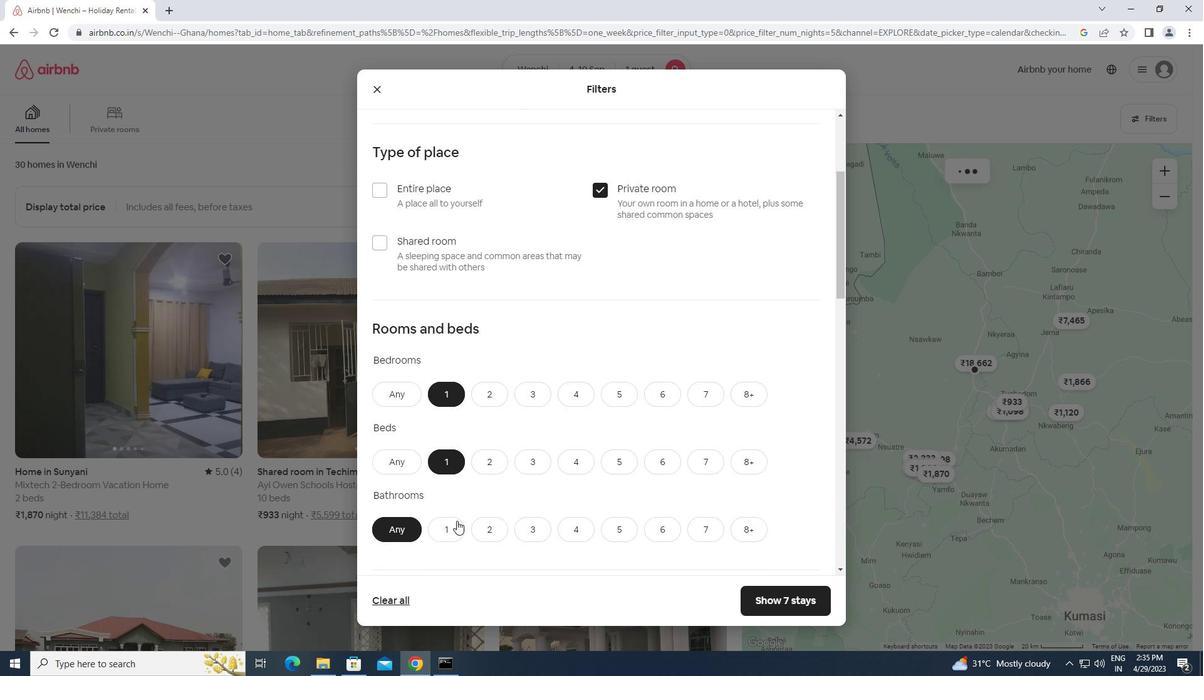 
Action: Mouse pressed left at (452, 530)
Screenshot: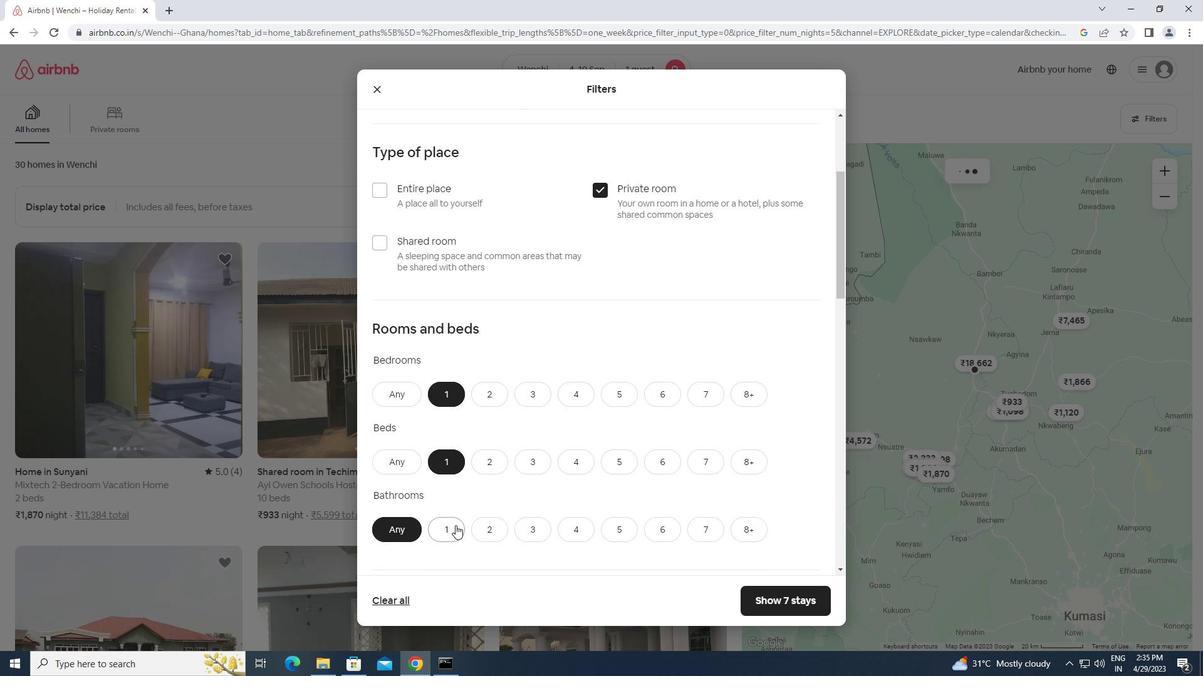 
Action: Mouse moved to (557, 495)
Screenshot: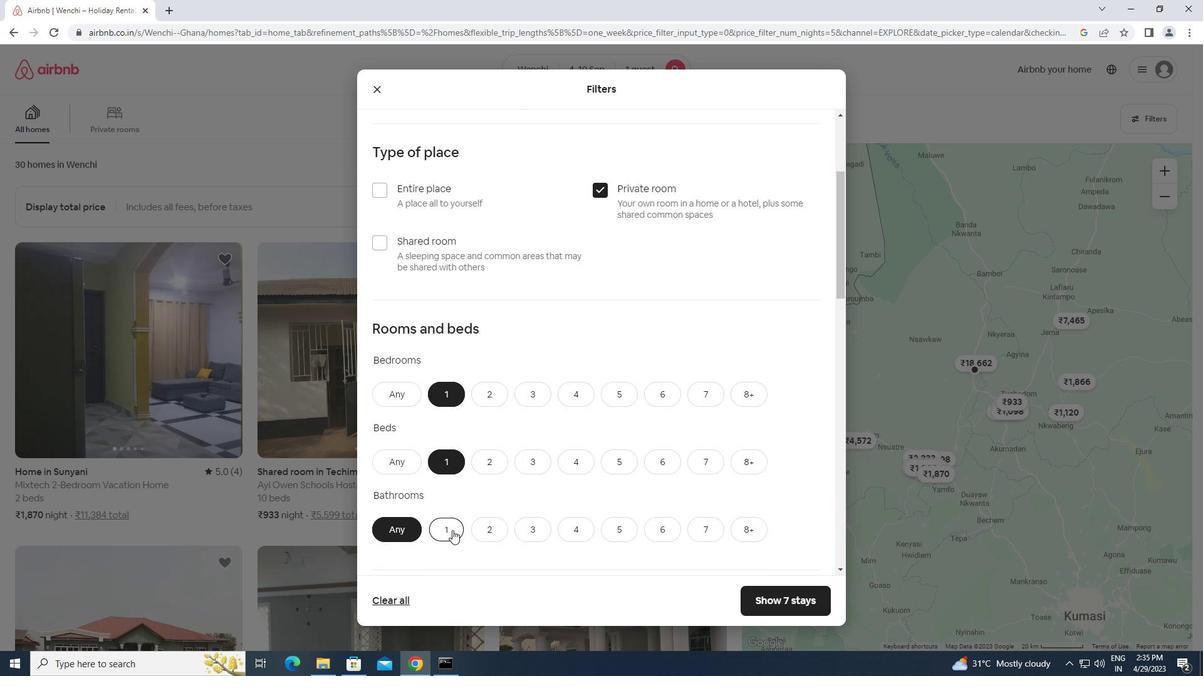 
Action: Mouse scrolled (557, 495) with delta (0, 0)
Screenshot: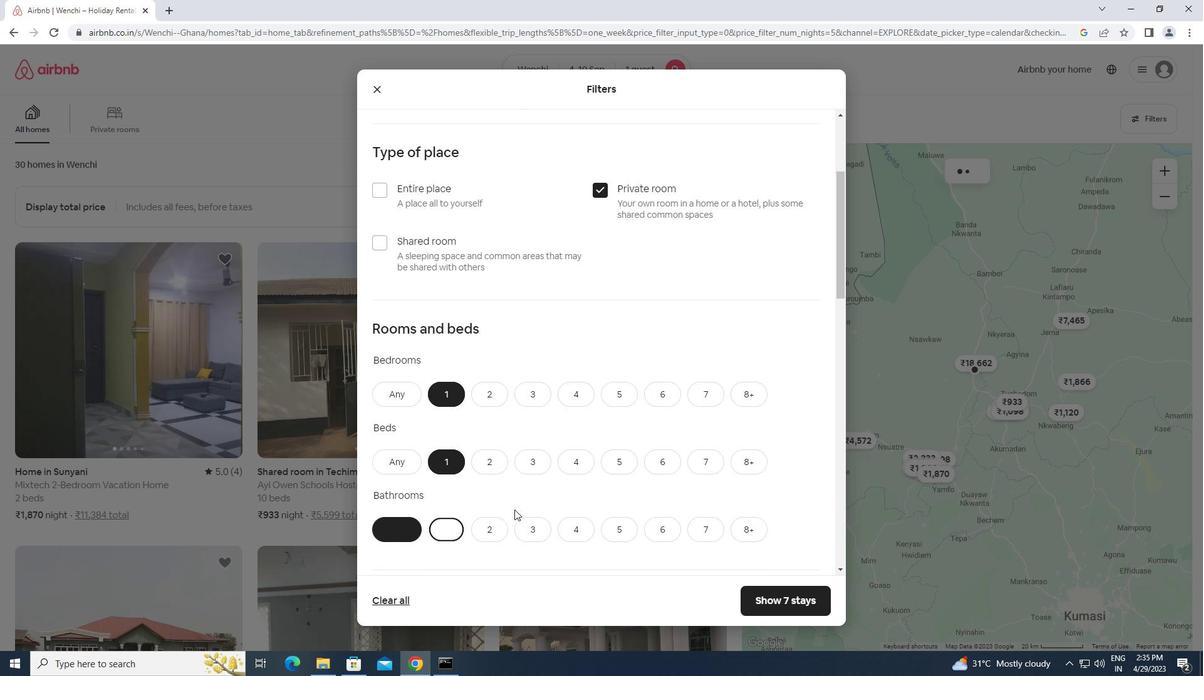 
Action: Mouse scrolled (557, 495) with delta (0, 0)
Screenshot: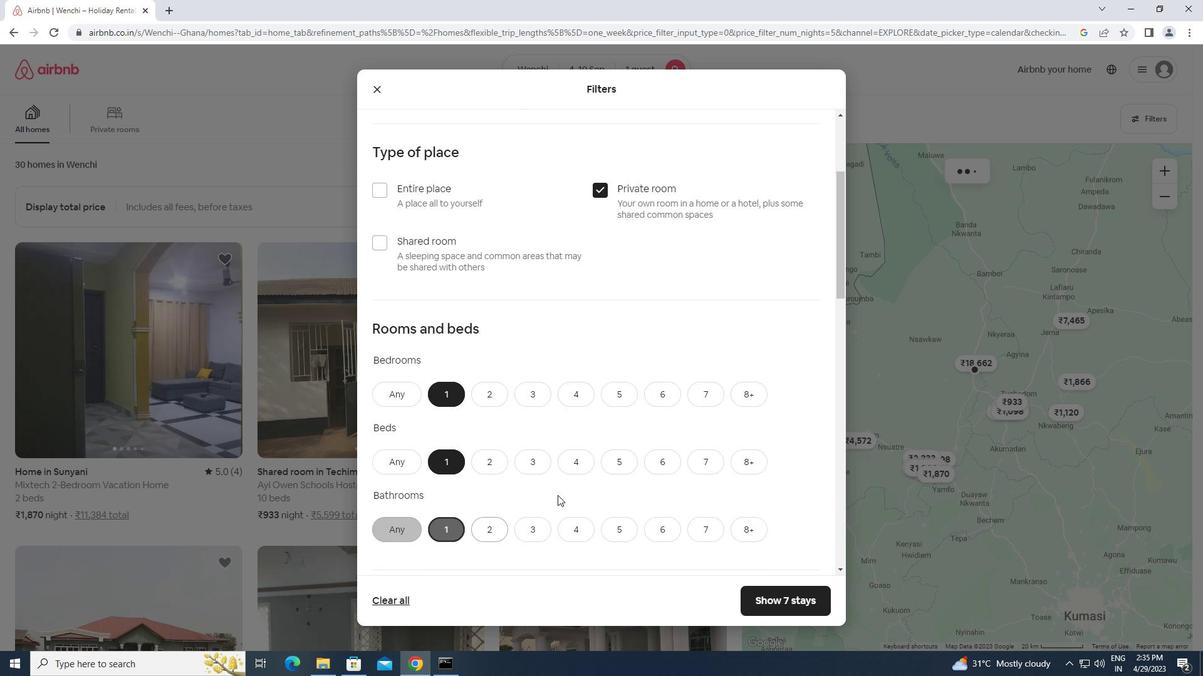
Action: Mouse scrolled (557, 495) with delta (0, 0)
Screenshot: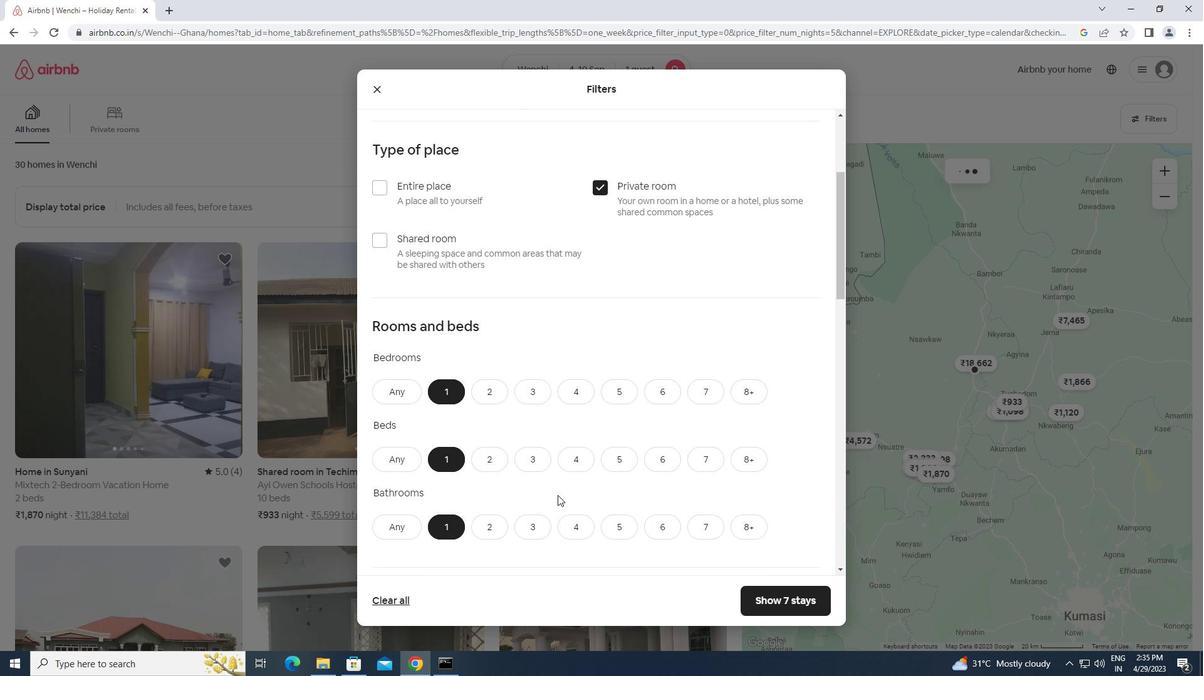
Action: Mouse moved to (424, 491)
Screenshot: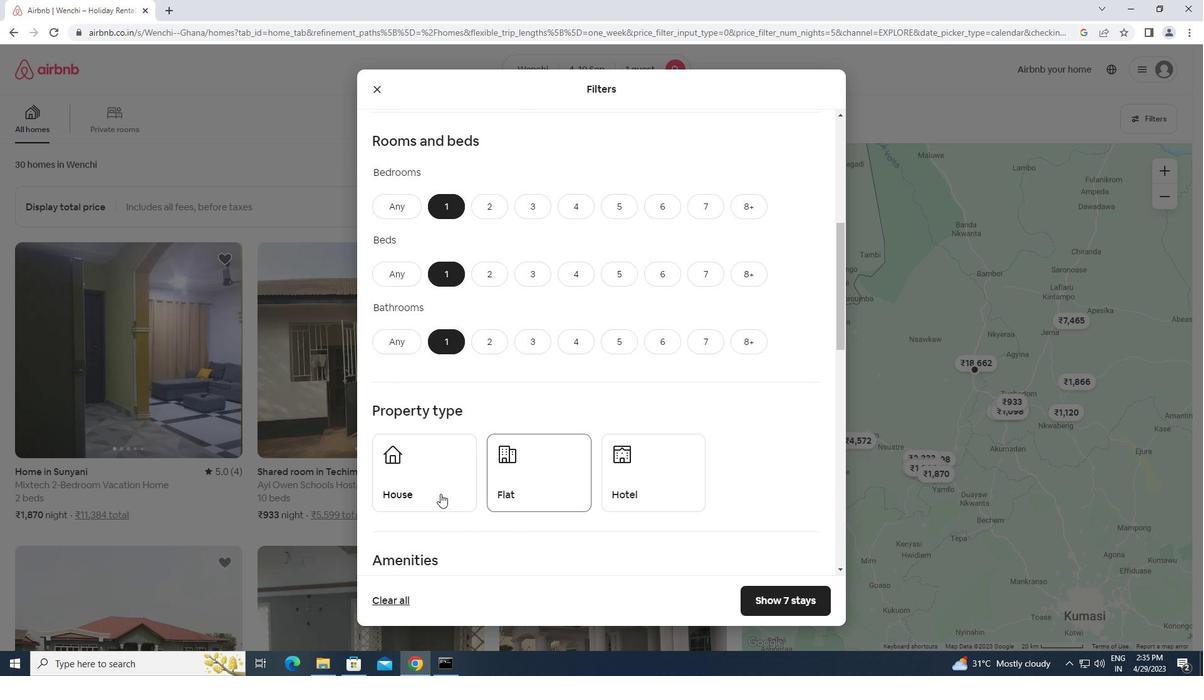 
Action: Mouse pressed left at (424, 491)
Screenshot: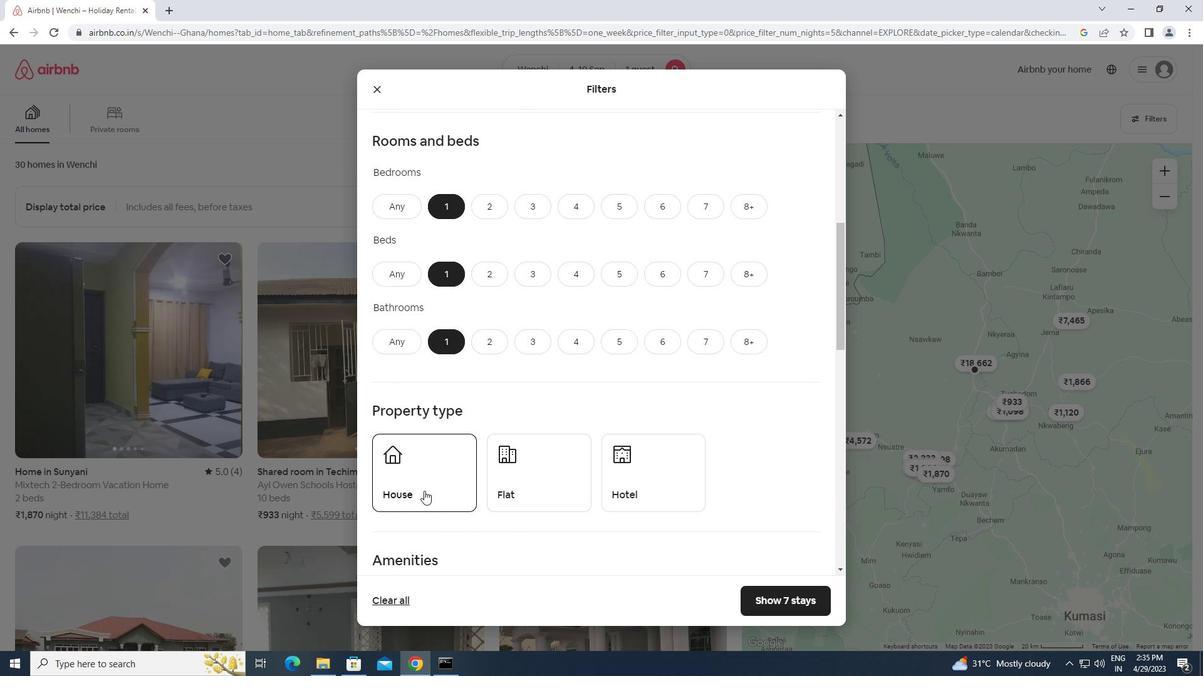 
Action: Mouse moved to (517, 491)
Screenshot: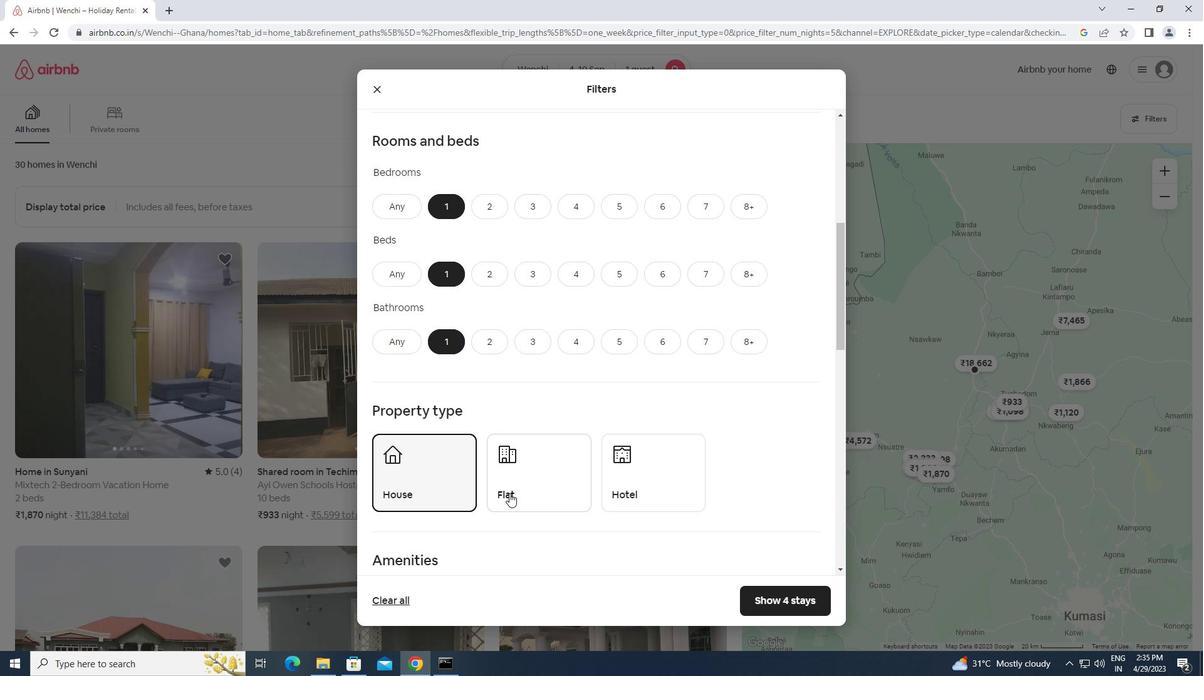 
Action: Mouse pressed left at (517, 491)
Screenshot: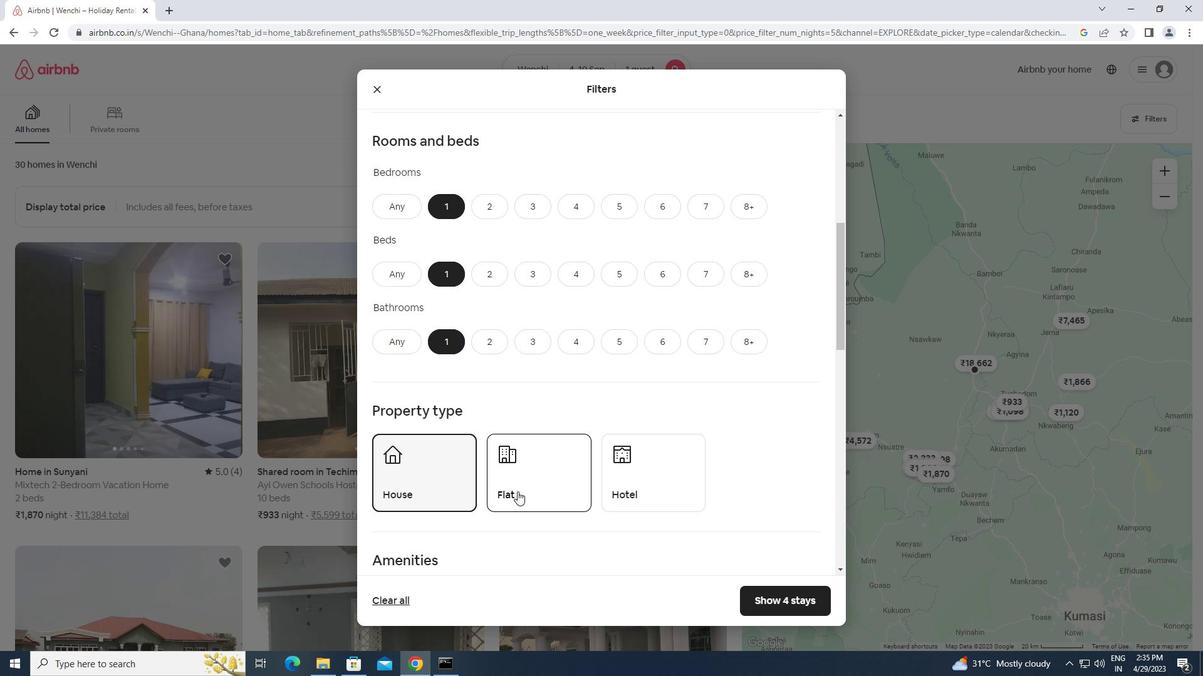 
Action: Mouse moved to (624, 483)
Screenshot: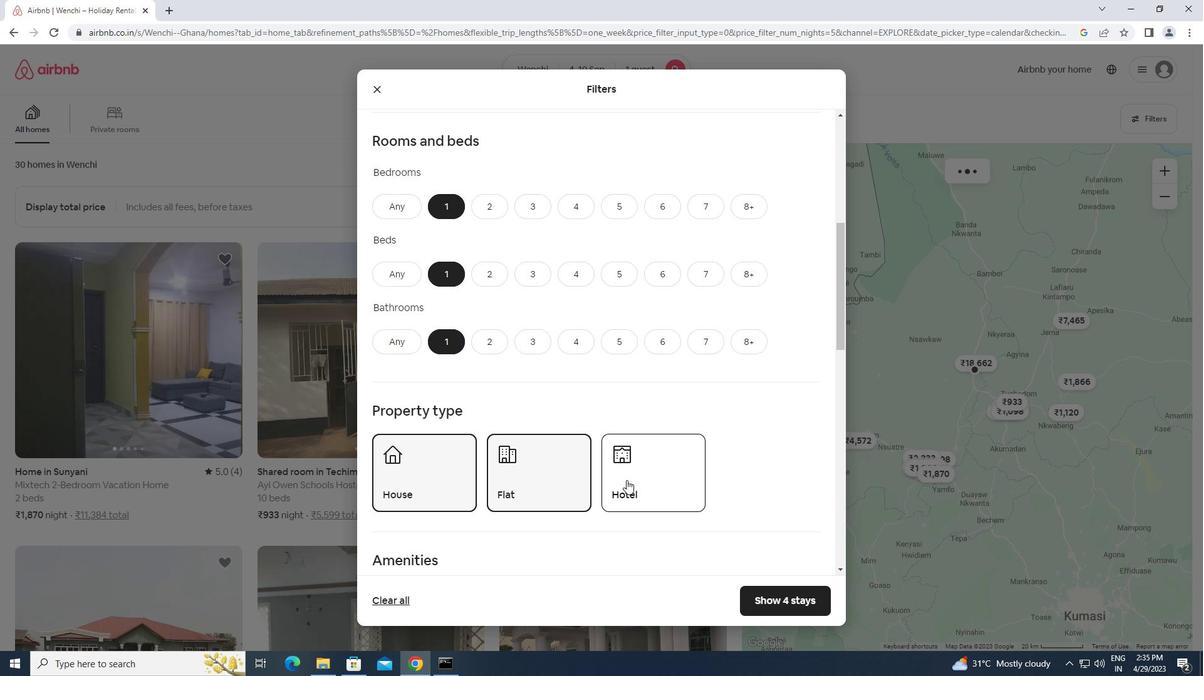 
Action: Mouse pressed left at (624, 483)
Screenshot: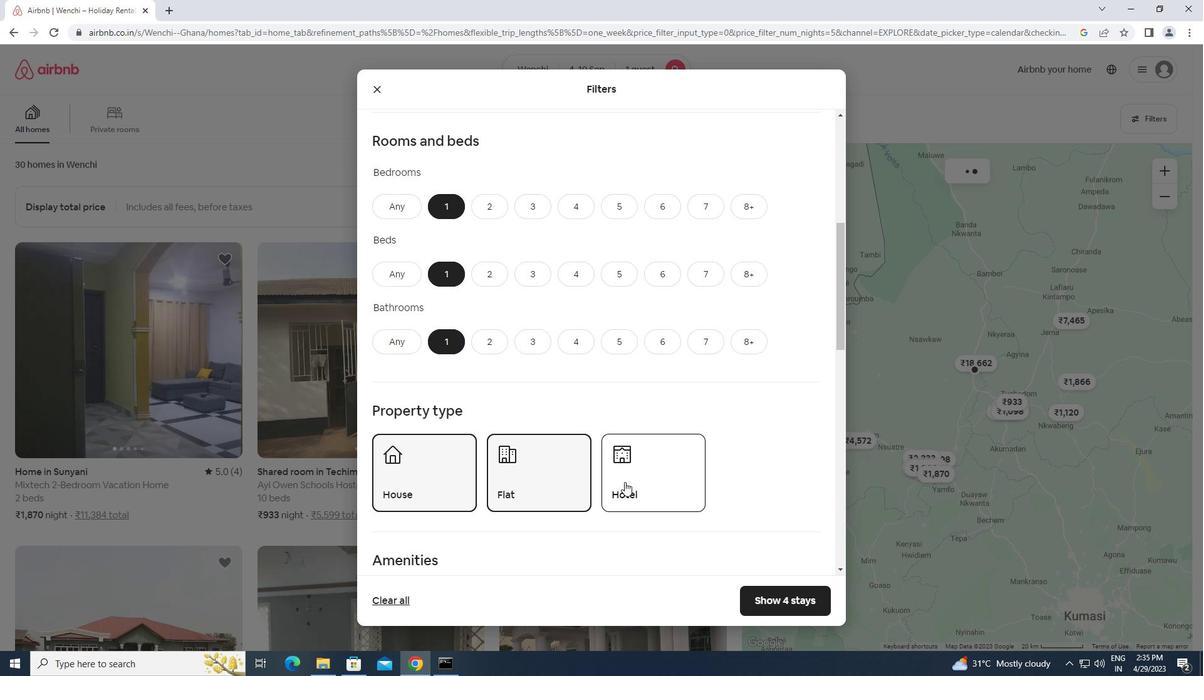 
Action: Mouse moved to (617, 493)
Screenshot: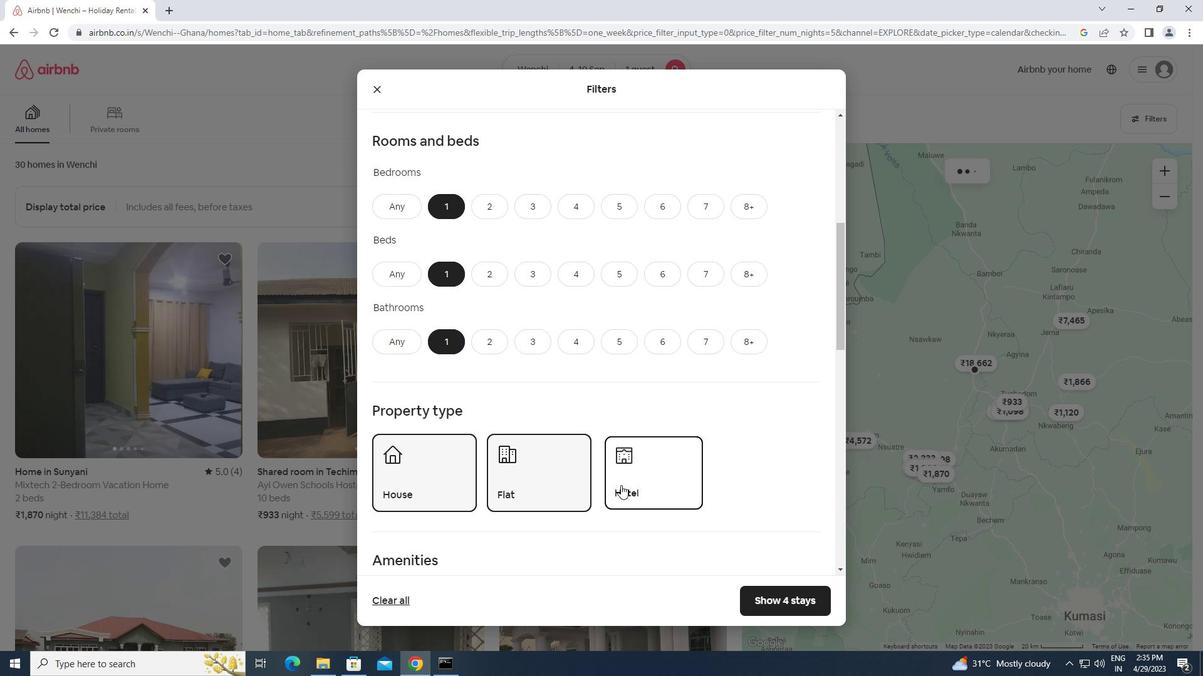 
Action: Mouse scrolled (617, 492) with delta (0, 0)
Screenshot: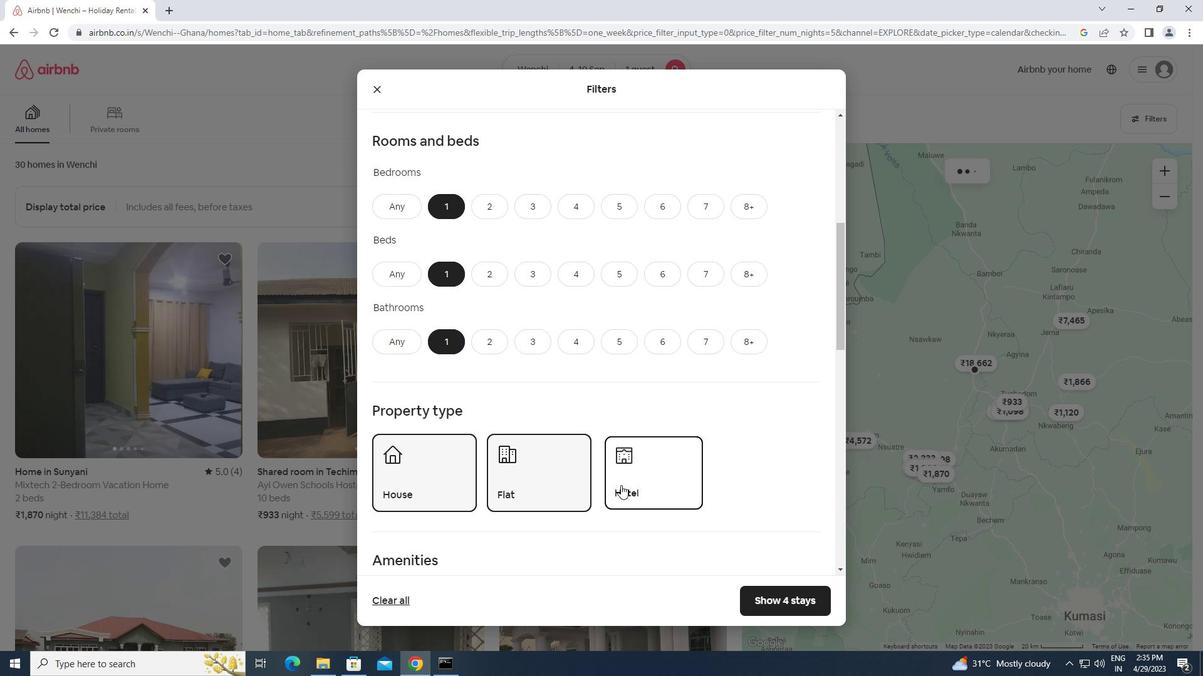 
Action: Mouse moved to (617, 493)
Screenshot: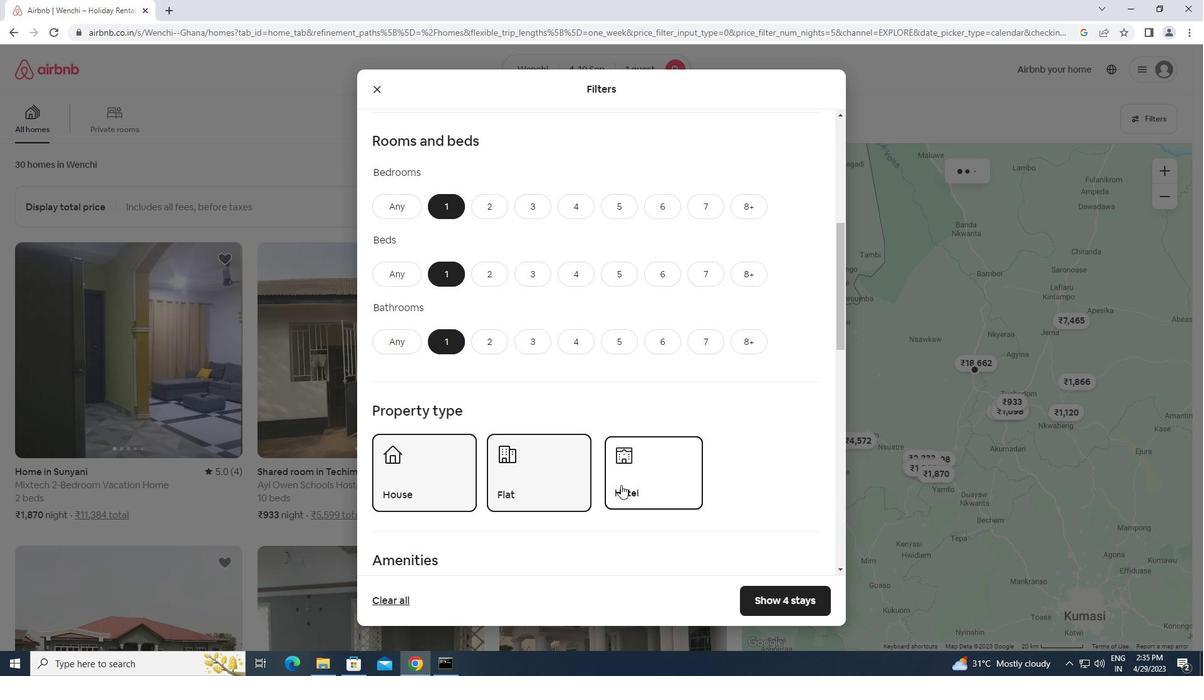 
Action: Mouse scrolled (617, 492) with delta (0, 0)
Screenshot: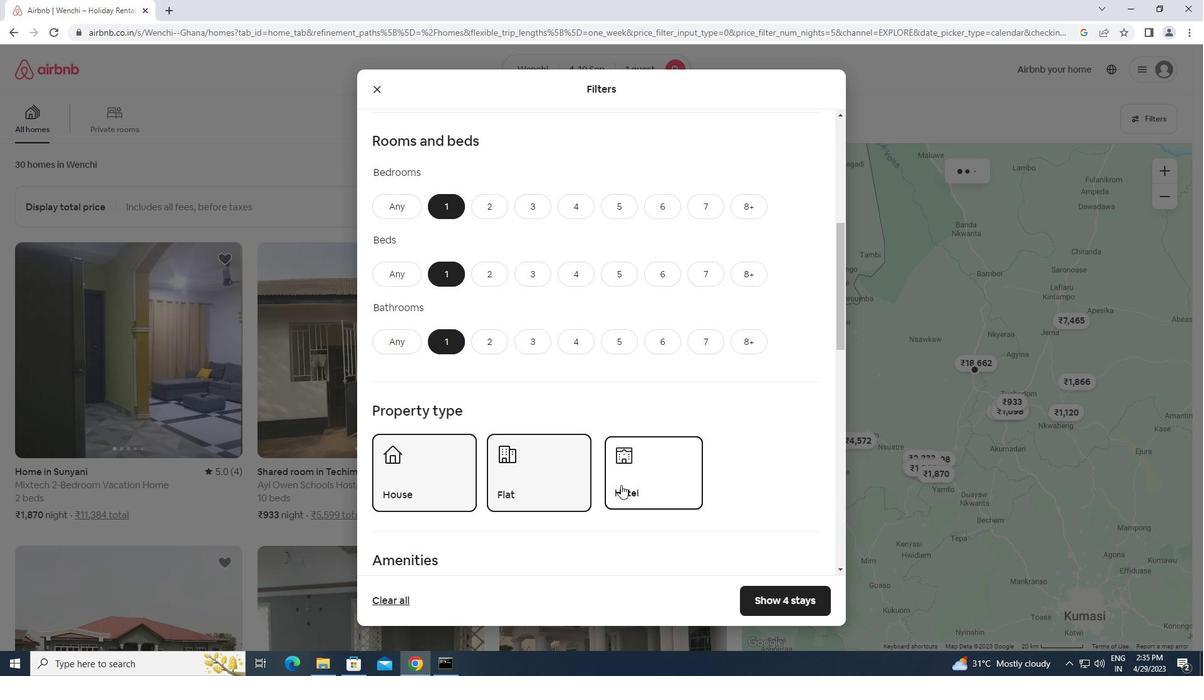 
Action: Mouse scrolled (617, 492) with delta (0, 0)
Screenshot: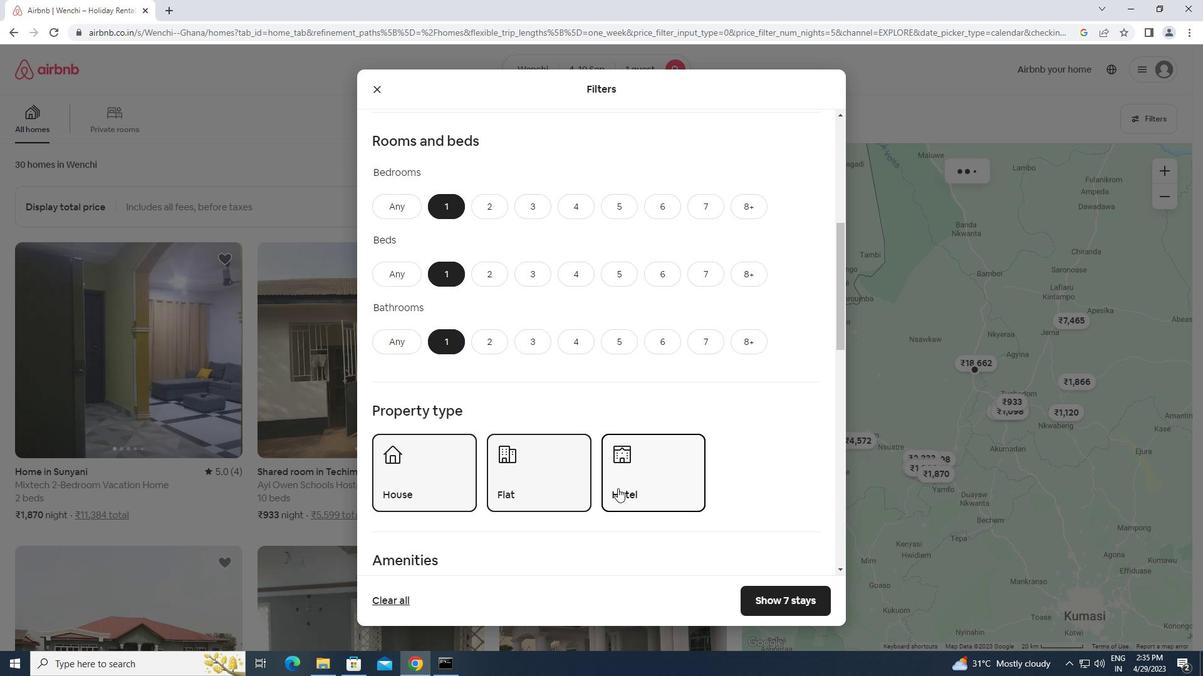 
Action: Mouse scrolled (617, 492) with delta (0, 0)
Screenshot: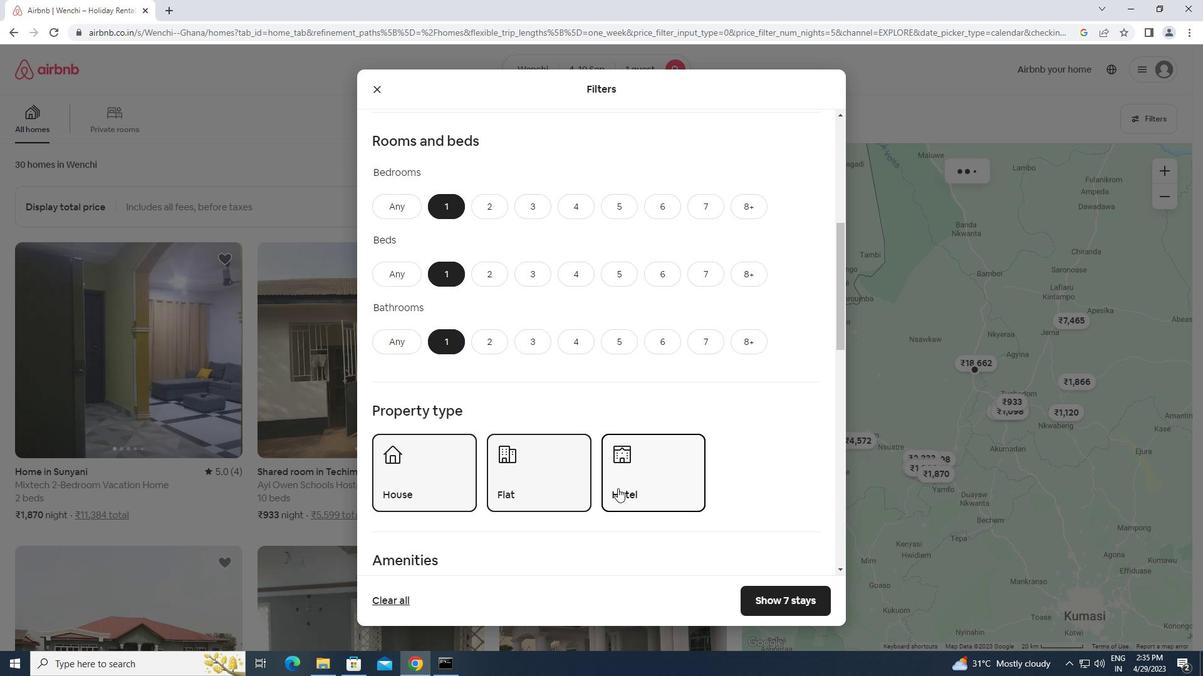 
Action: Mouse moved to (644, 465)
Screenshot: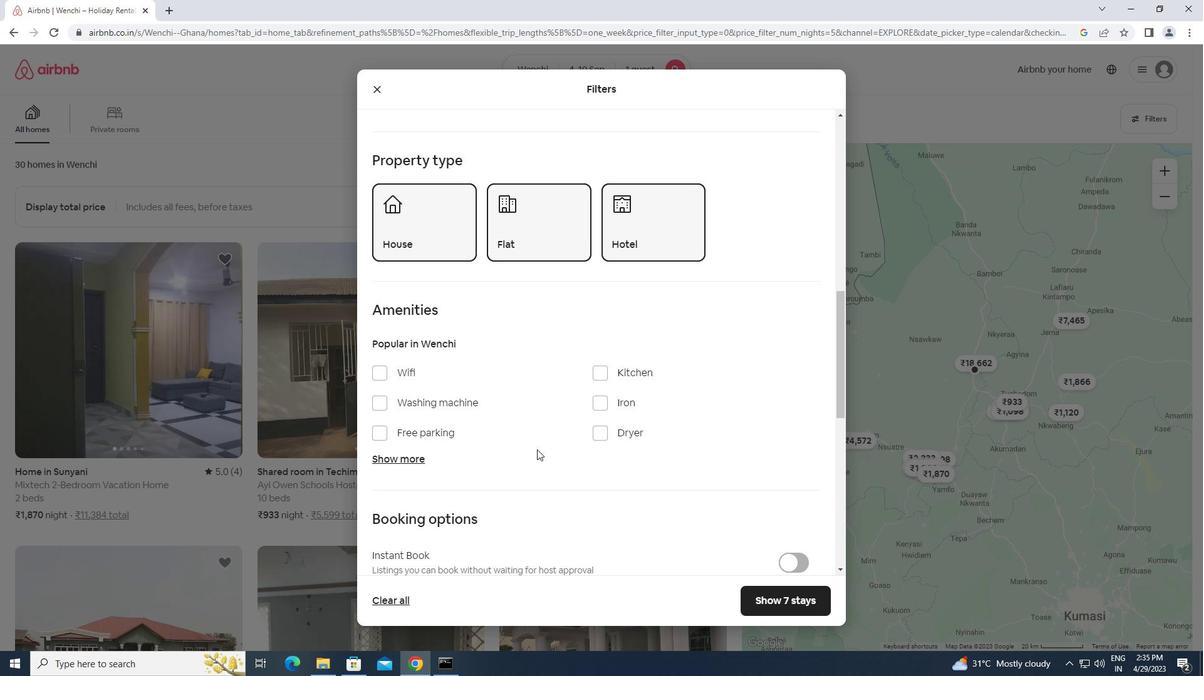
Action: Mouse scrolled (644, 465) with delta (0, 0)
Screenshot: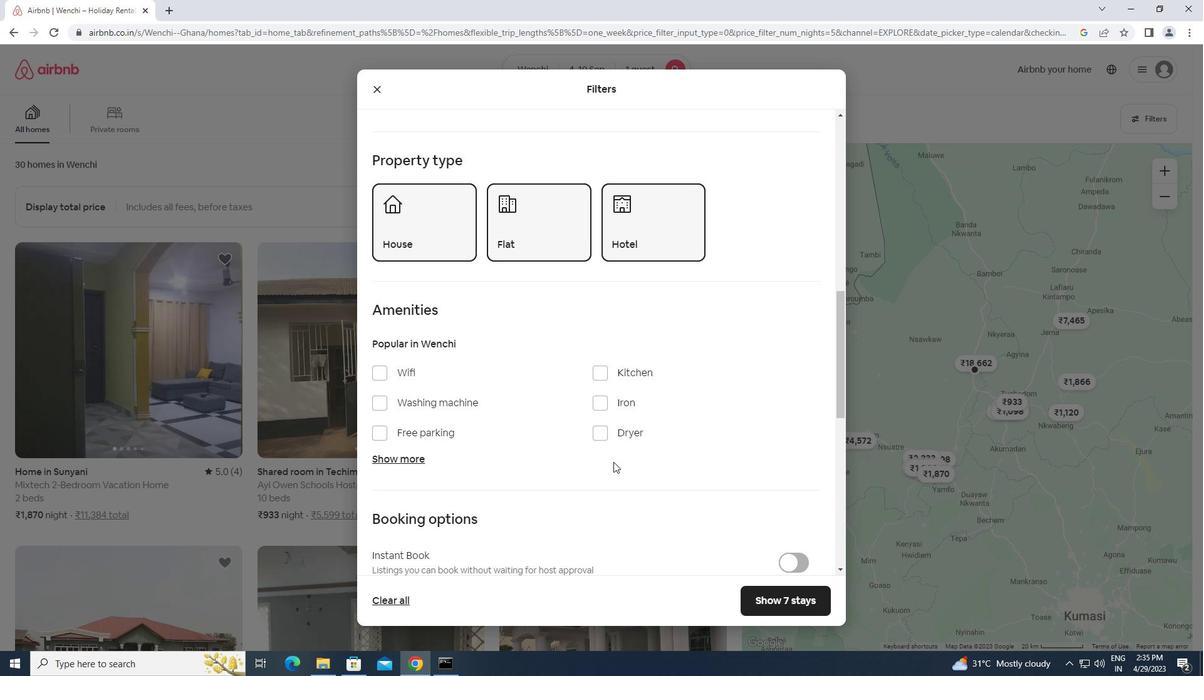 
Action: Mouse scrolled (644, 465) with delta (0, 0)
Screenshot: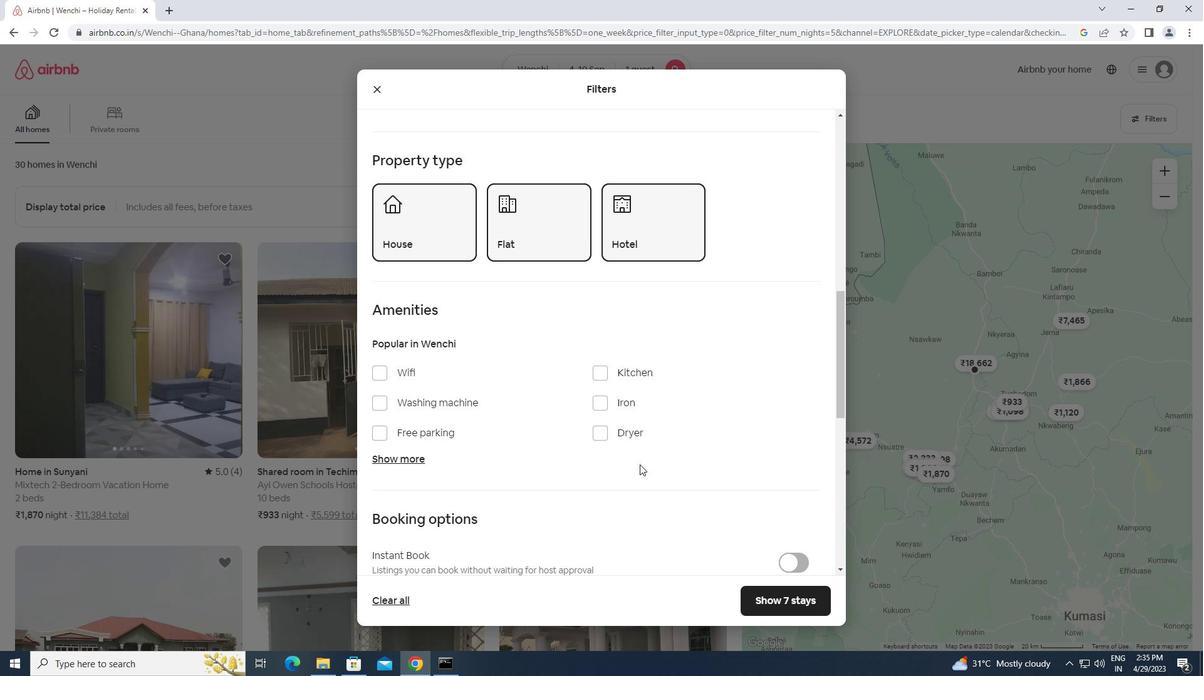
Action: Mouse scrolled (644, 465) with delta (0, 0)
Screenshot: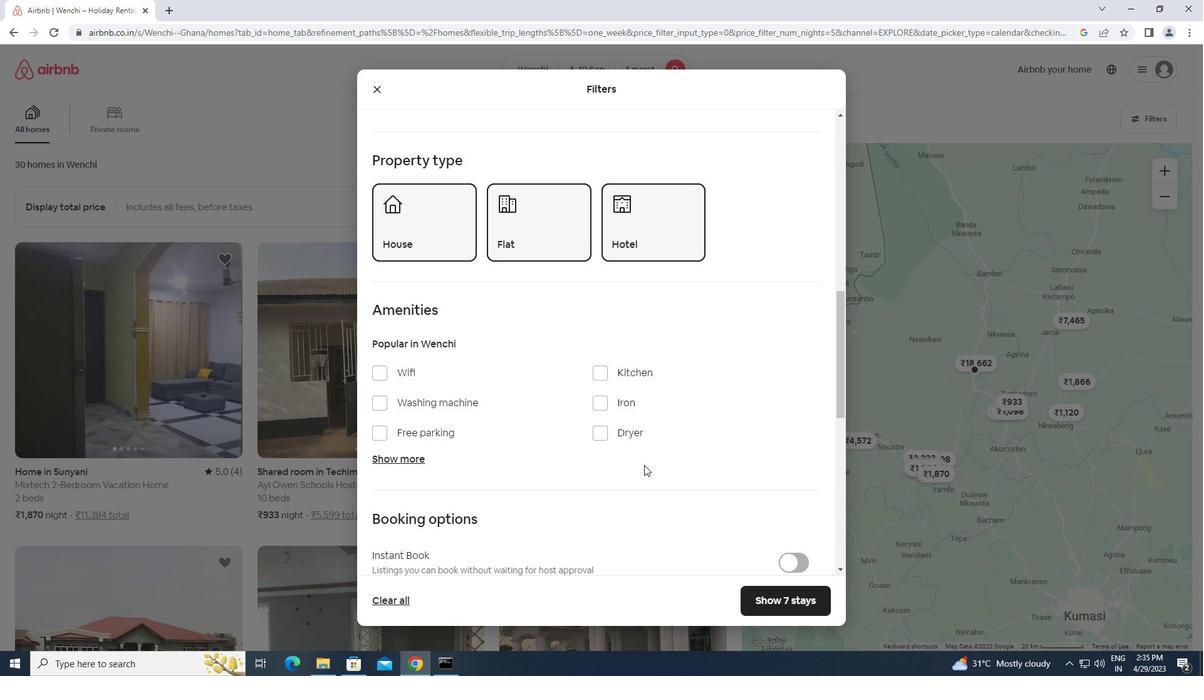 
Action: Mouse scrolled (644, 465) with delta (0, 0)
Screenshot: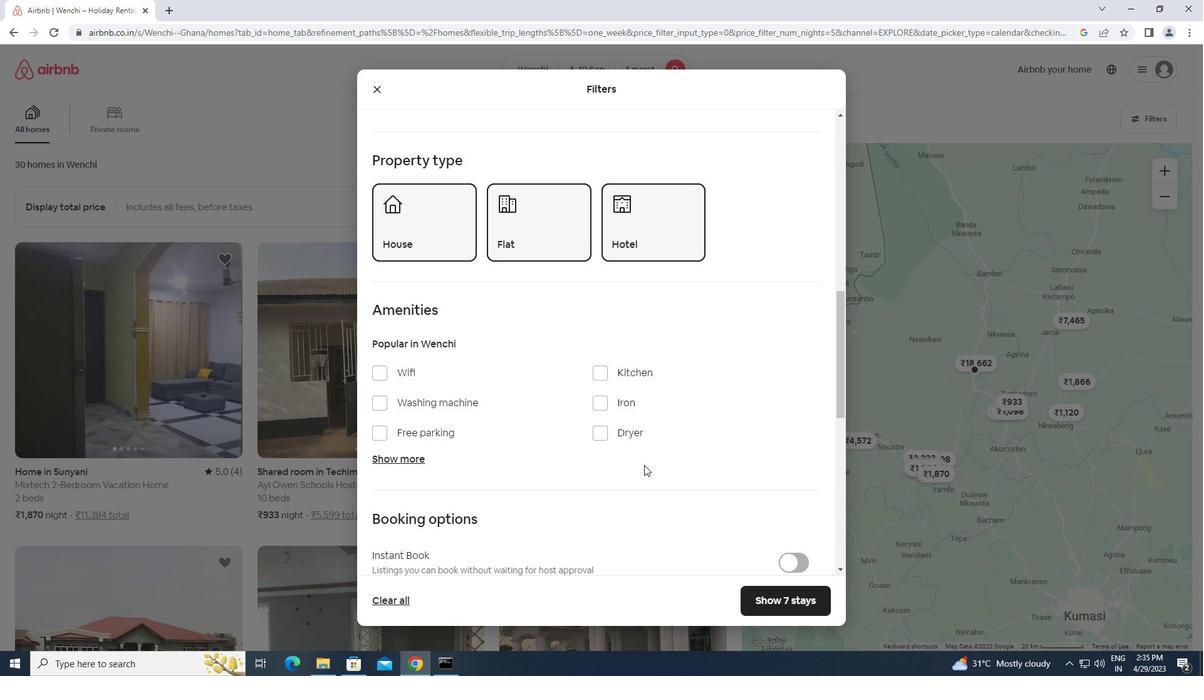 
Action: Mouse scrolled (644, 465) with delta (0, 0)
Screenshot: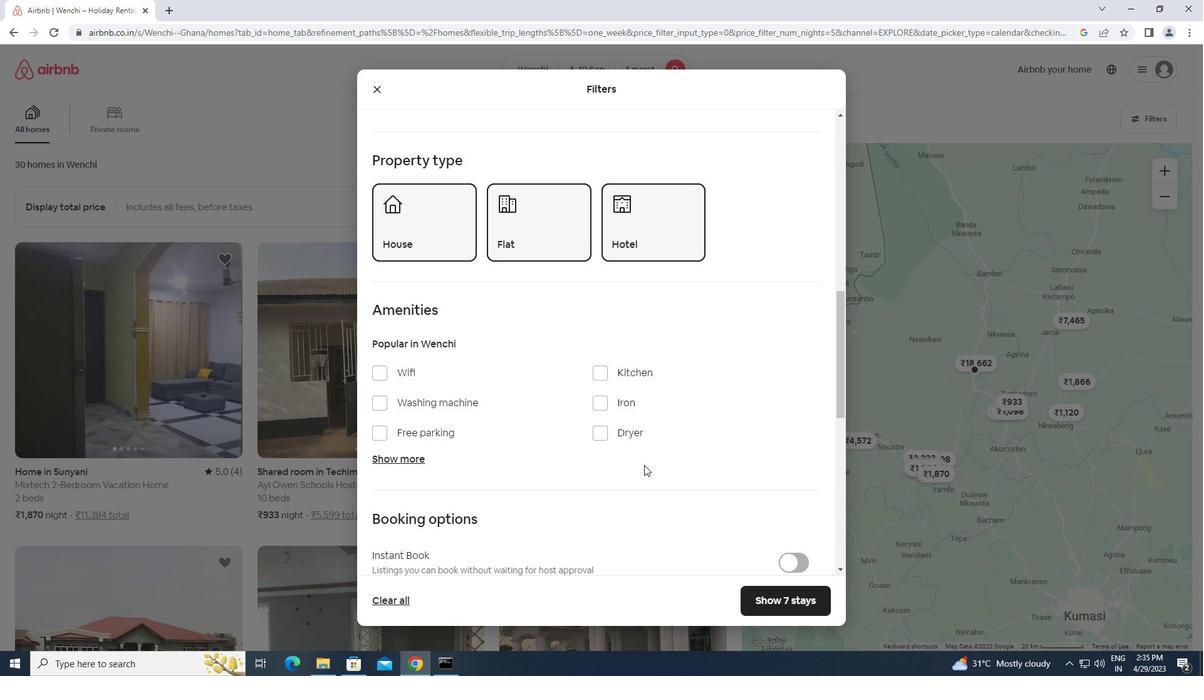 
Action: Mouse moved to (782, 288)
Screenshot: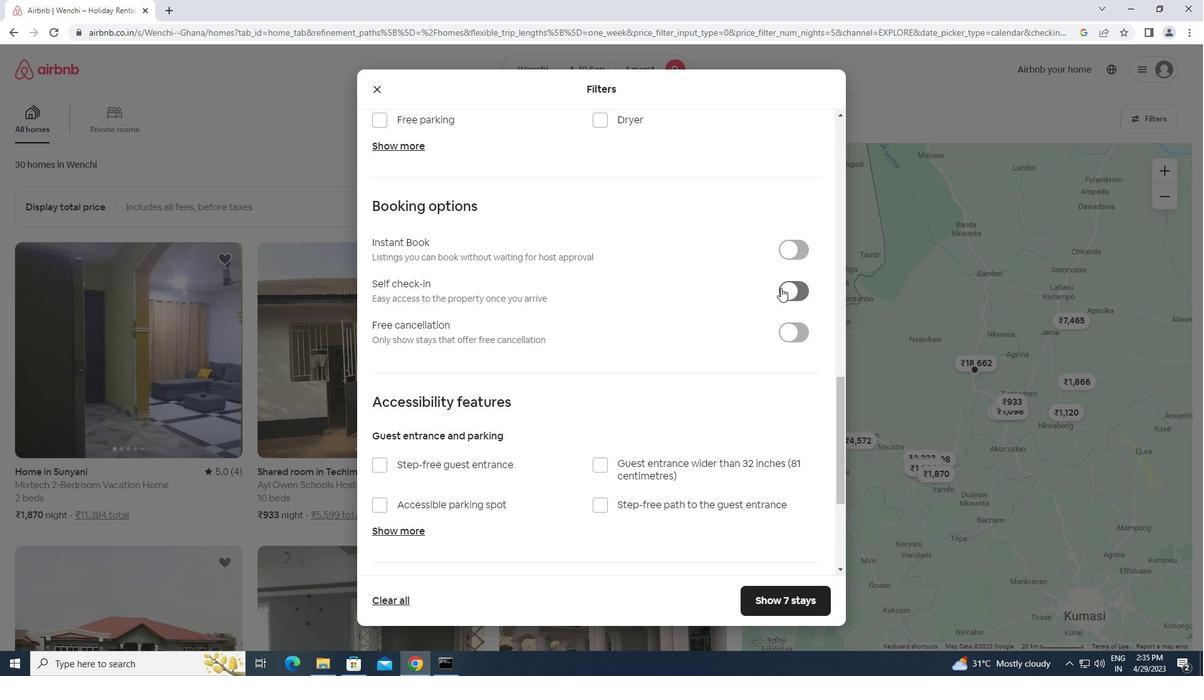 
Action: Mouse pressed left at (782, 288)
Screenshot: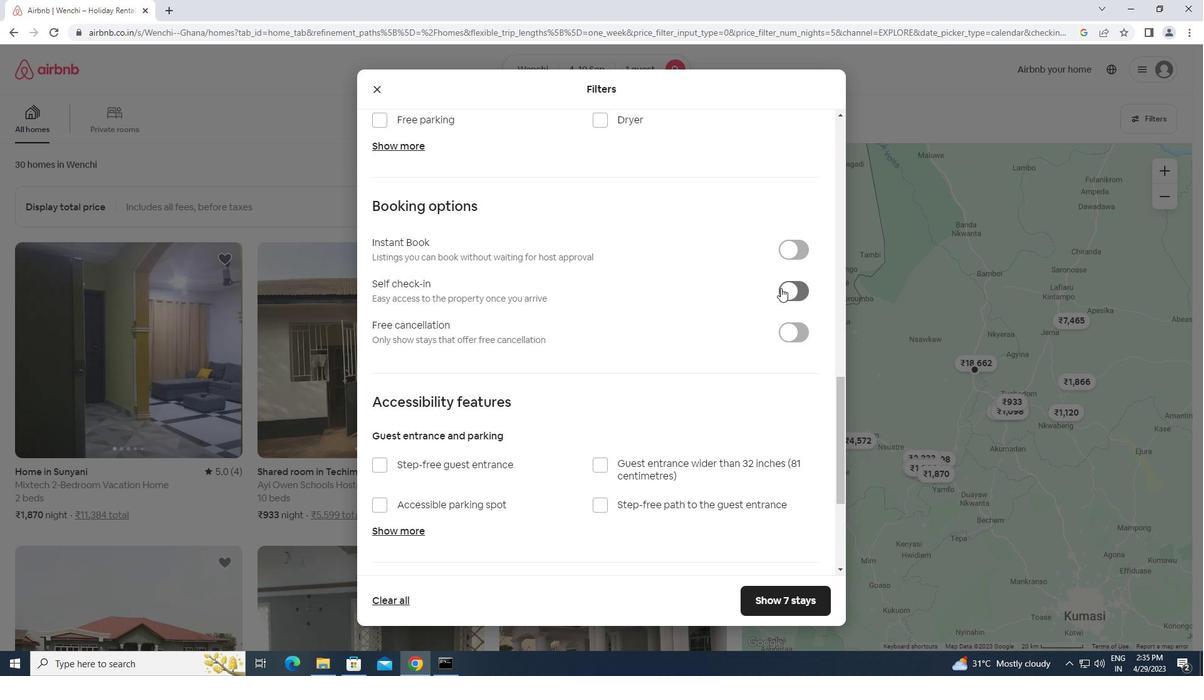 
Action: Mouse moved to (620, 356)
Screenshot: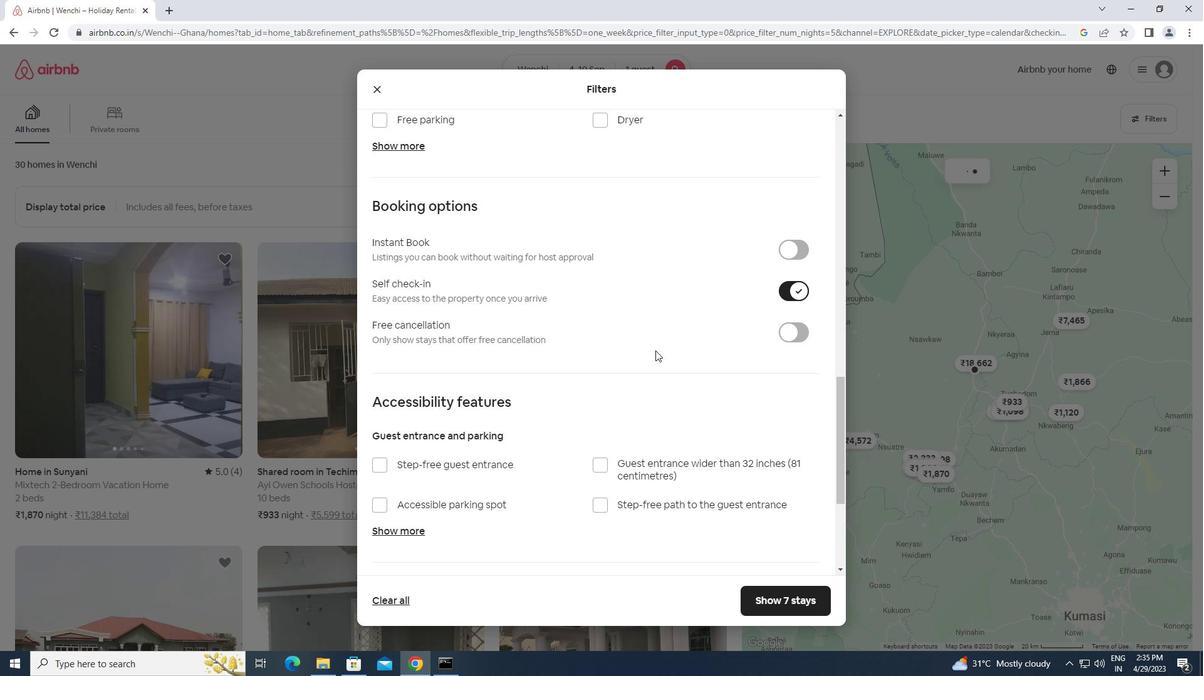 
Action: Mouse scrolled (620, 355) with delta (0, 0)
Screenshot: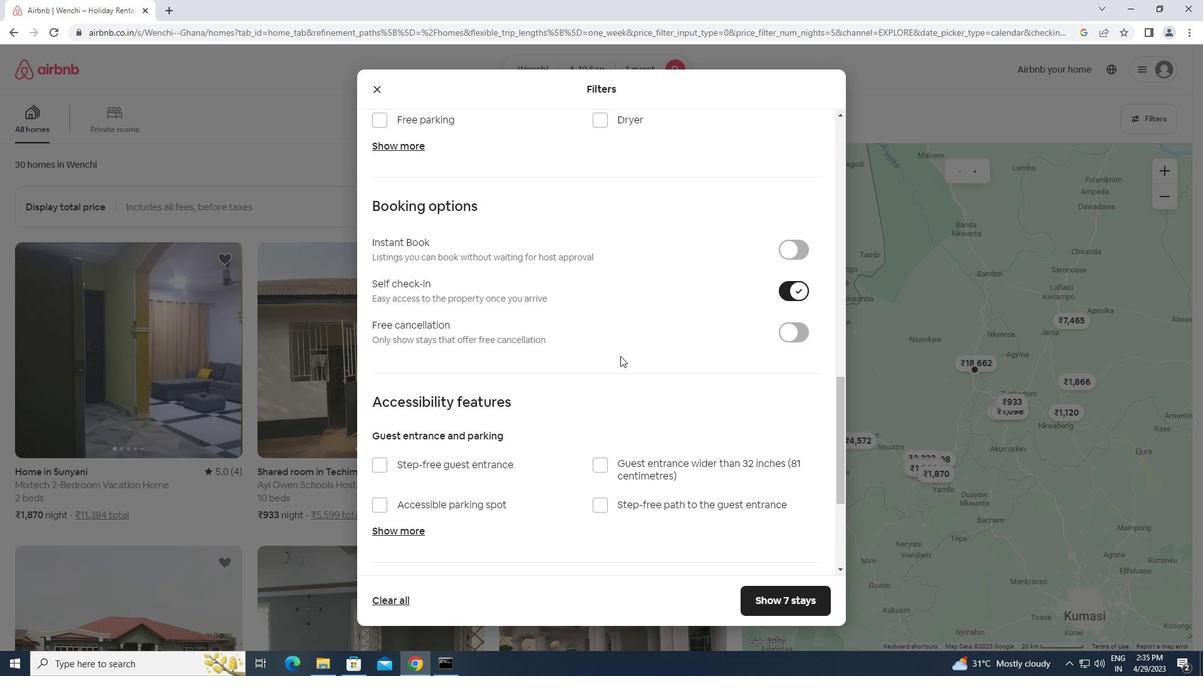 
Action: Mouse scrolled (620, 355) with delta (0, 0)
Screenshot: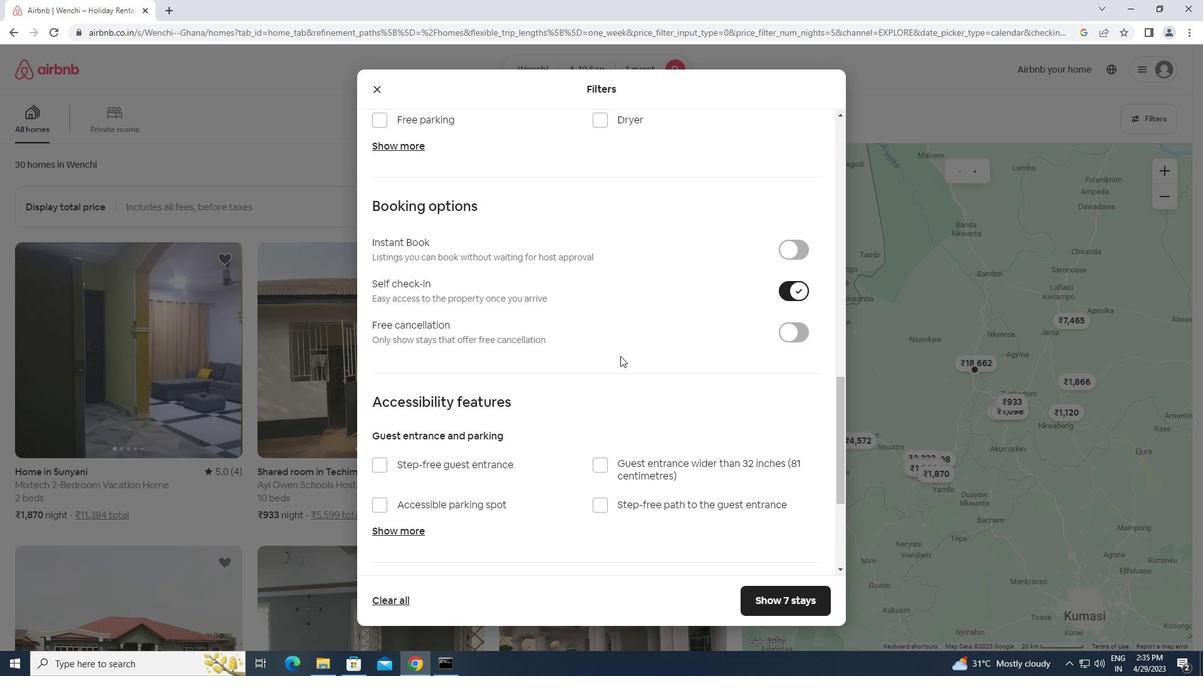 
Action: Mouse scrolled (620, 355) with delta (0, 0)
Screenshot: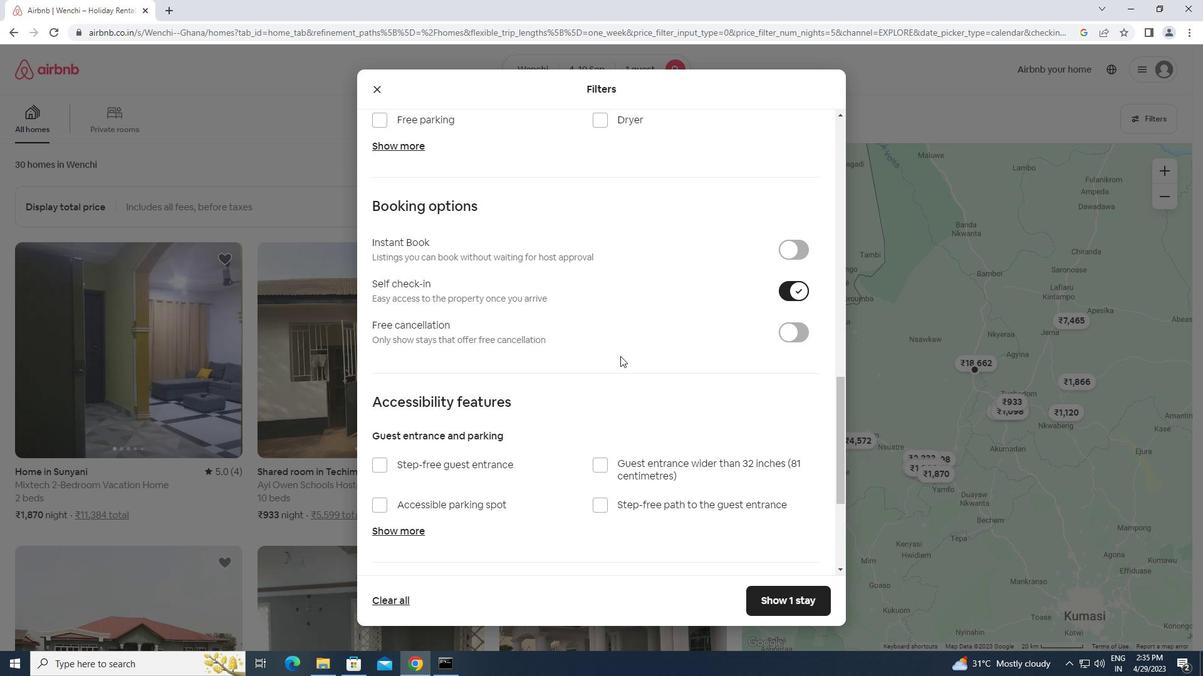 
Action: Mouse scrolled (620, 355) with delta (0, 0)
Screenshot: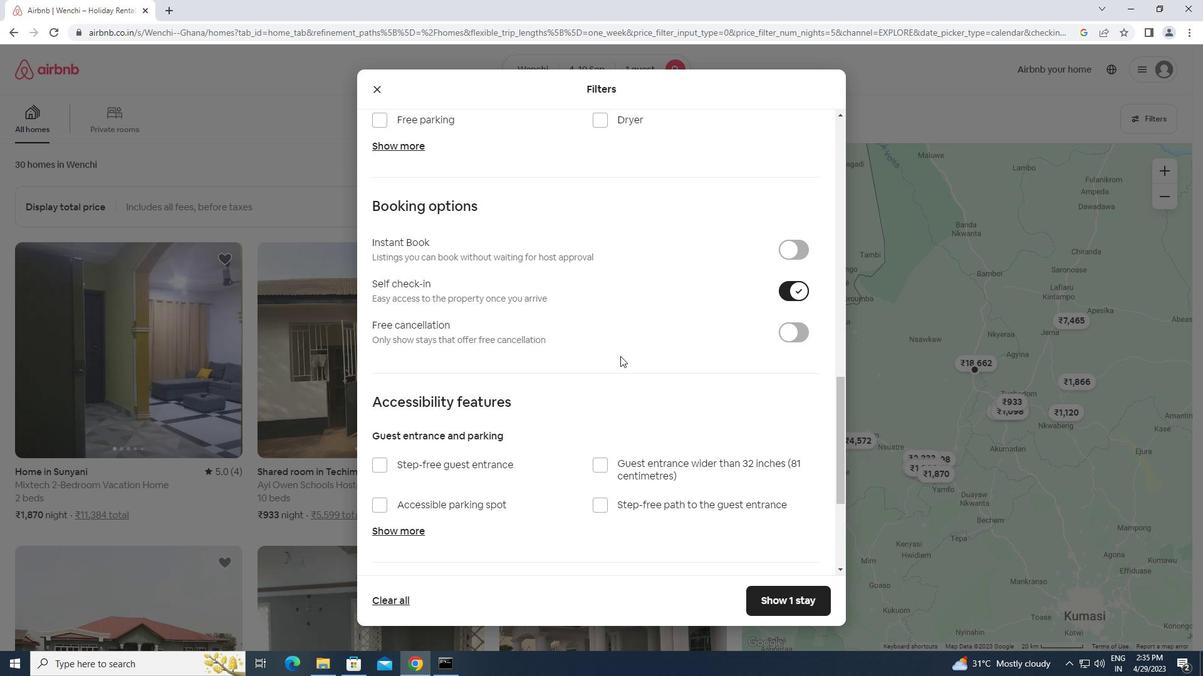 
Action: Mouse moved to (619, 356)
Screenshot: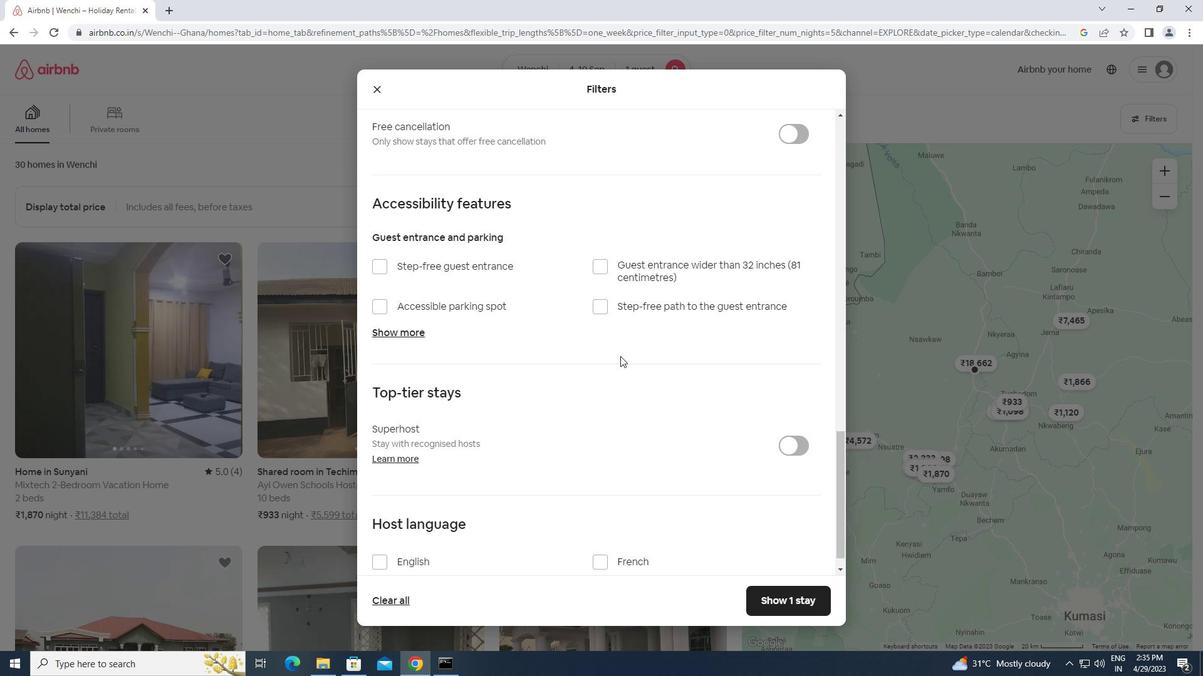 
Action: Mouse scrolled (619, 355) with delta (0, 0)
Screenshot: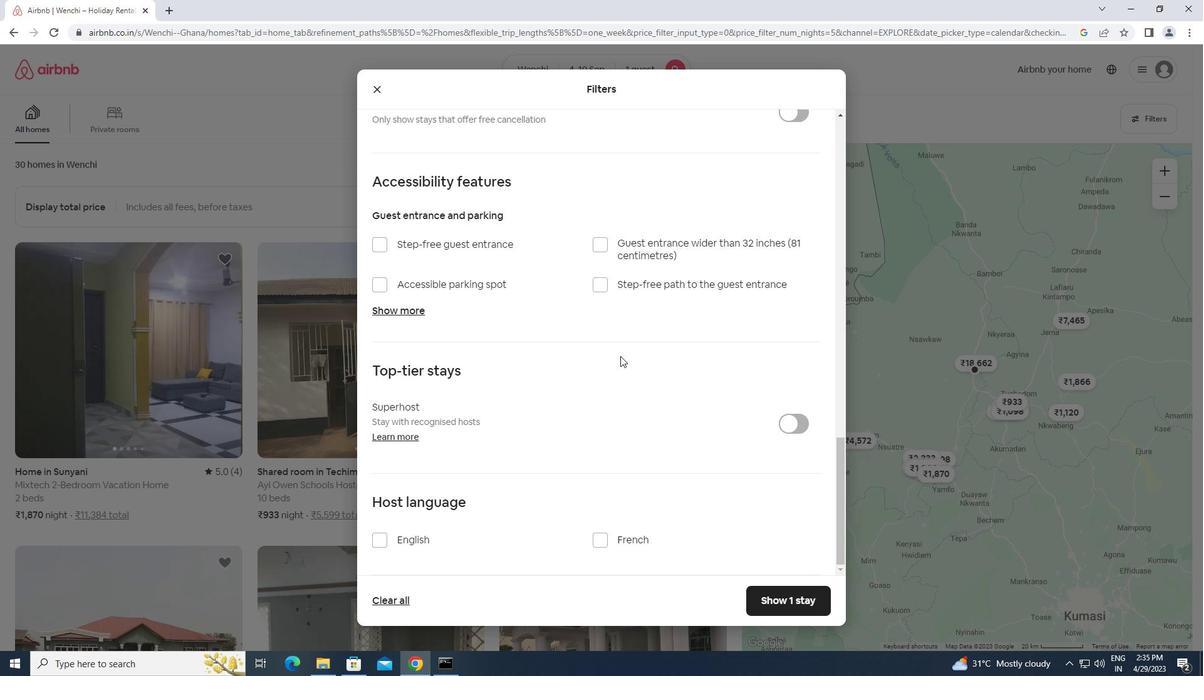 
Action: Mouse scrolled (619, 355) with delta (0, 0)
Screenshot: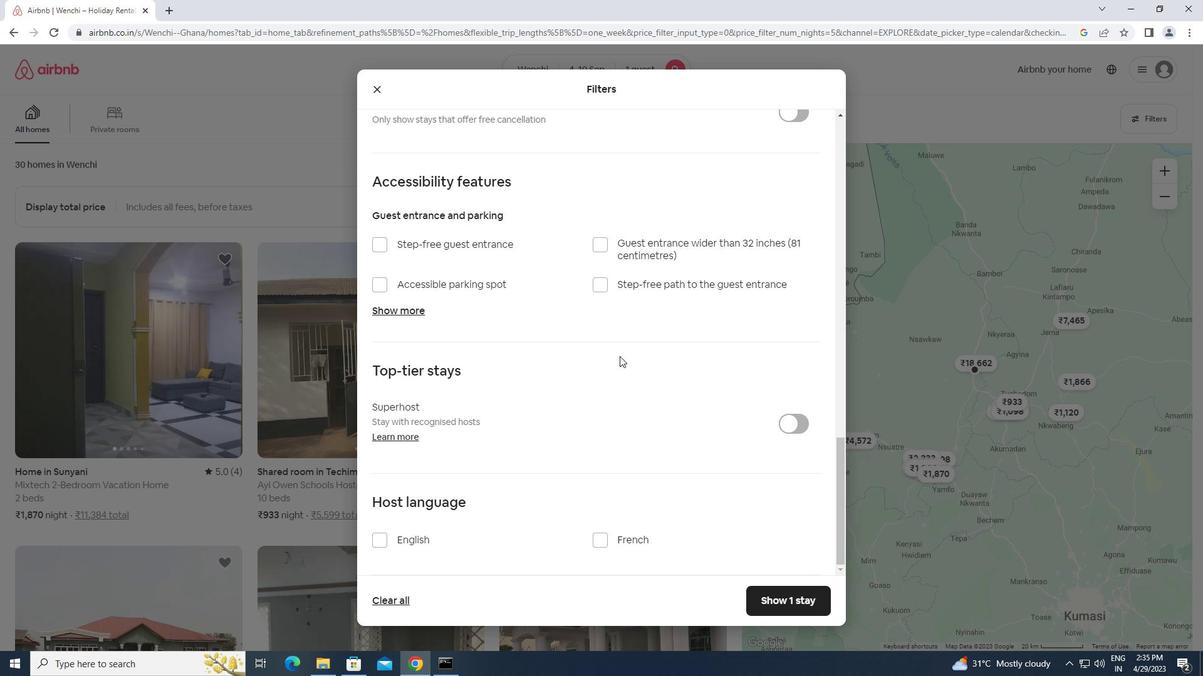 
Action: Mouse scrolled (619, 355) with delta (0, 0)
Screenshot: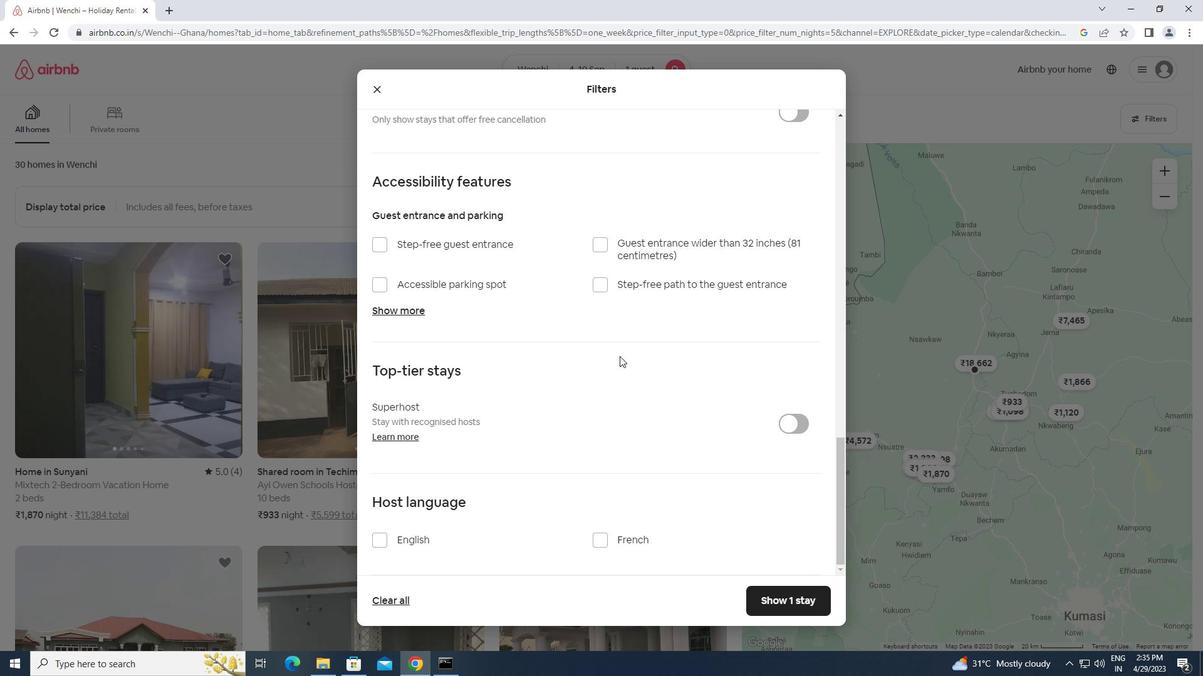 
Action: Mouse scrolled (619, 355) with delta (0, 0)
Screenshot: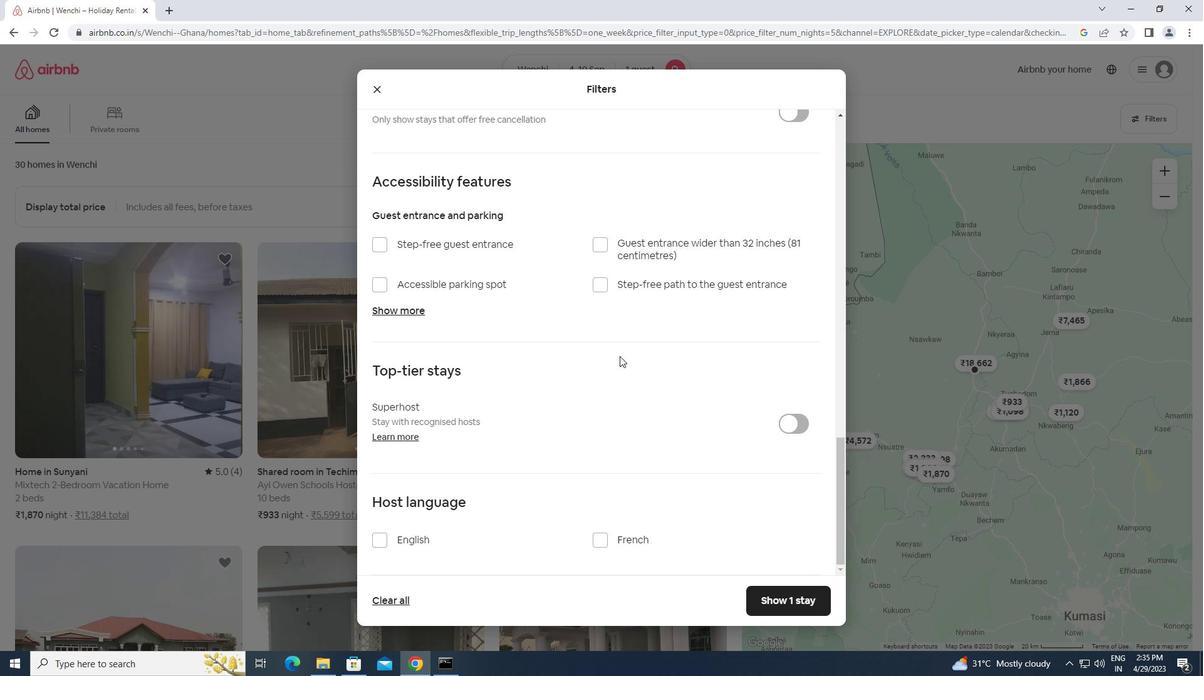
Action: Mouse moved to (372, 539)
Screenshot: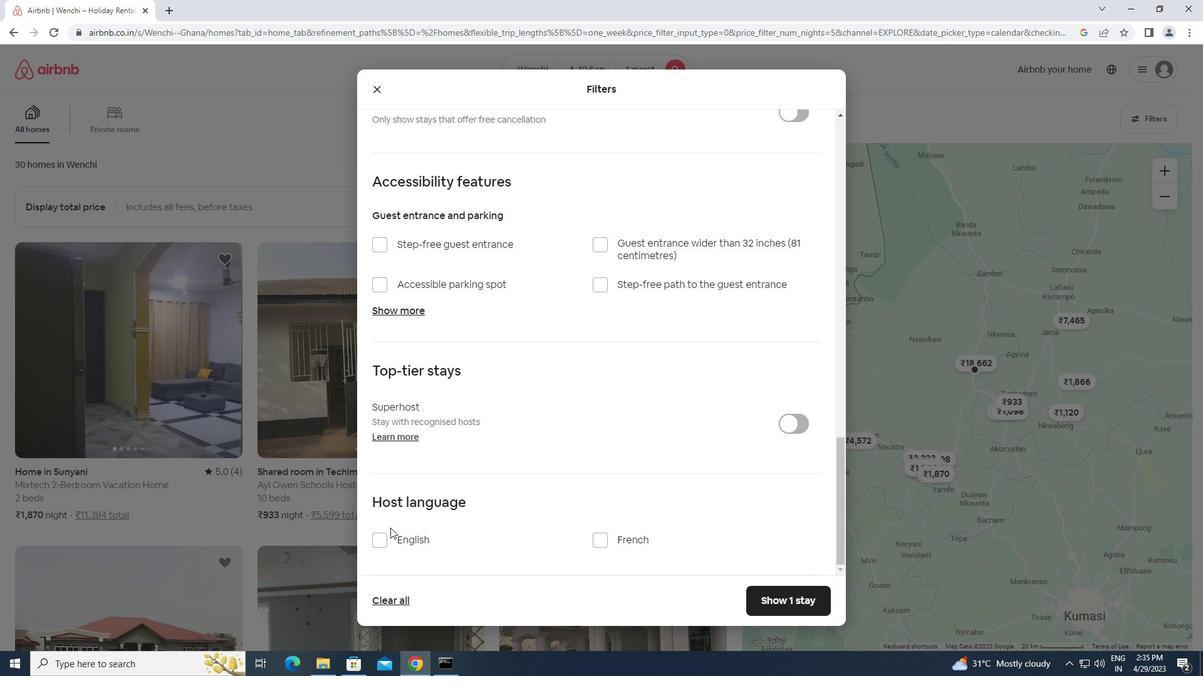
Action: Mouse pressed left at (372, 539)
Screenshot: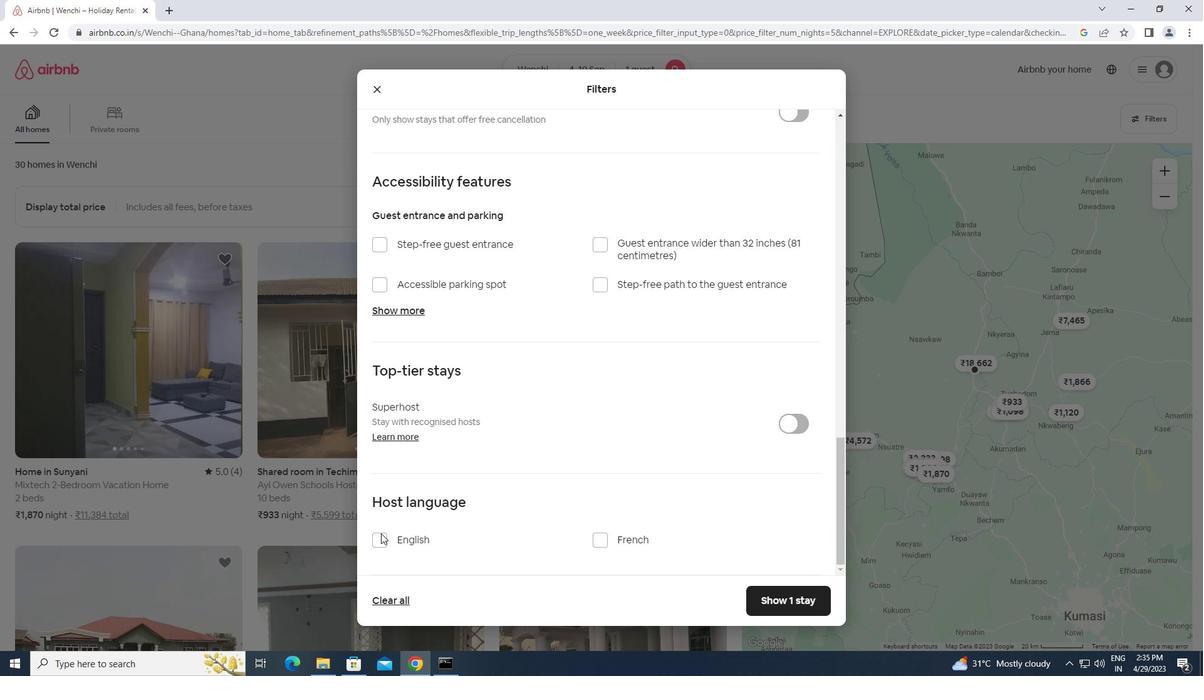 
Action: Mouse moved to (770, 601)
Screenshot: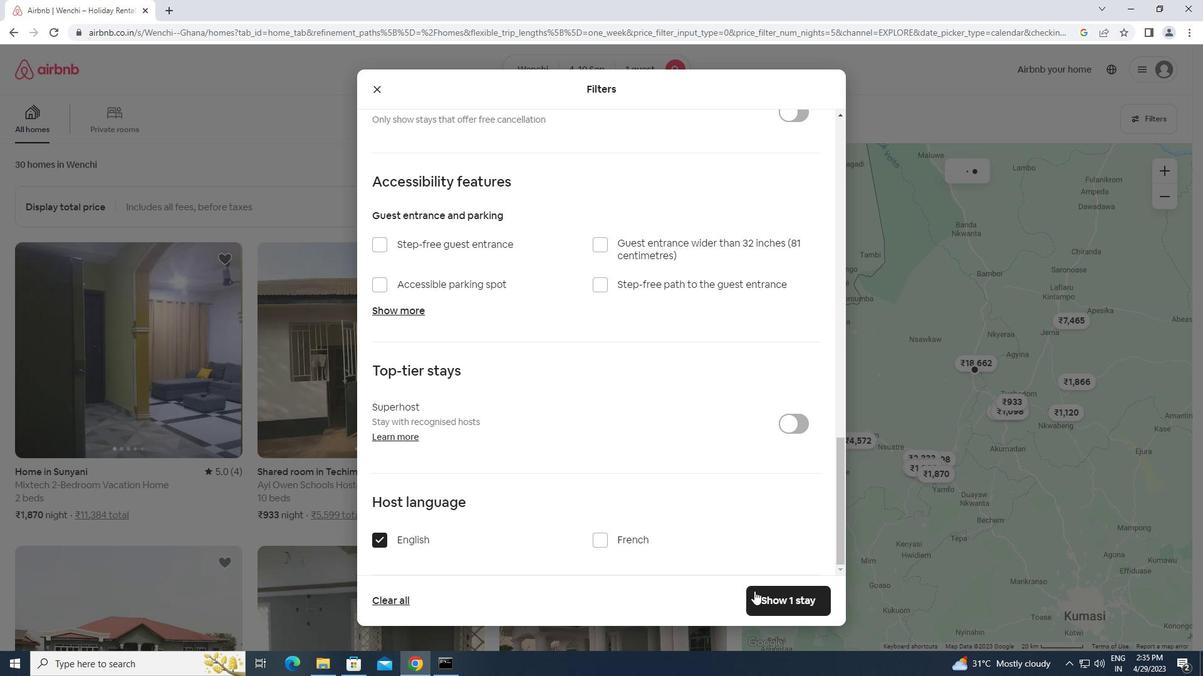
Action: Mouse pressed left at (770, 601)
Screenshot: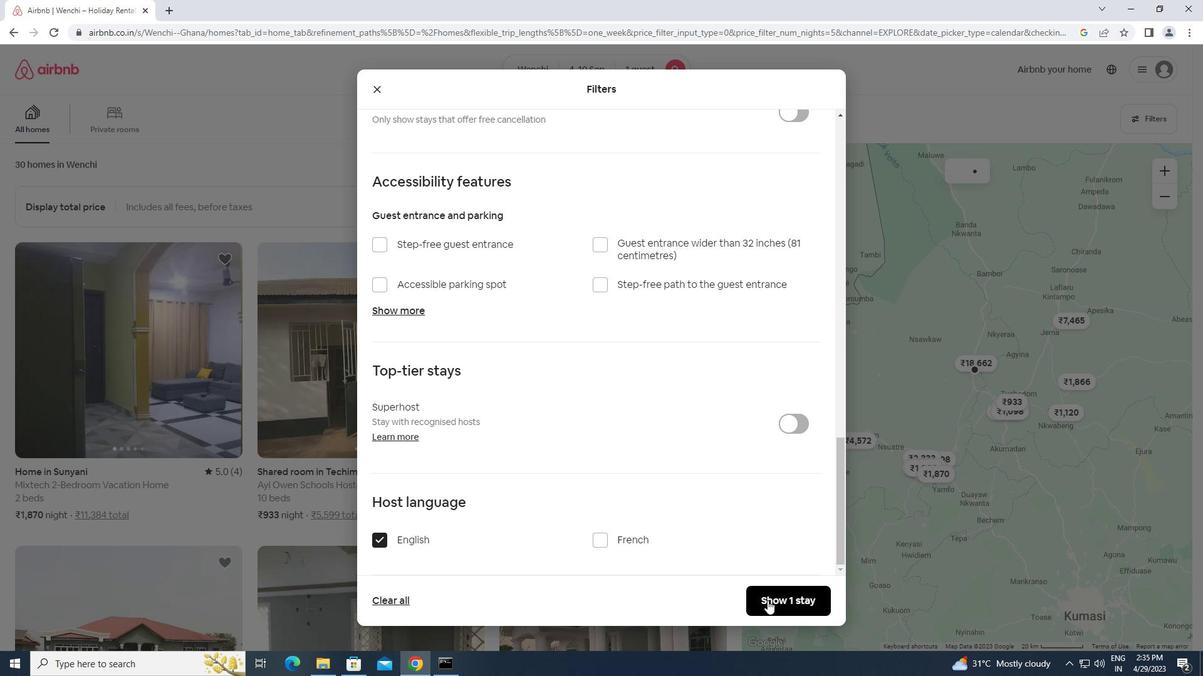 
Action: Mouse moved to (767, 596)
Screenshot: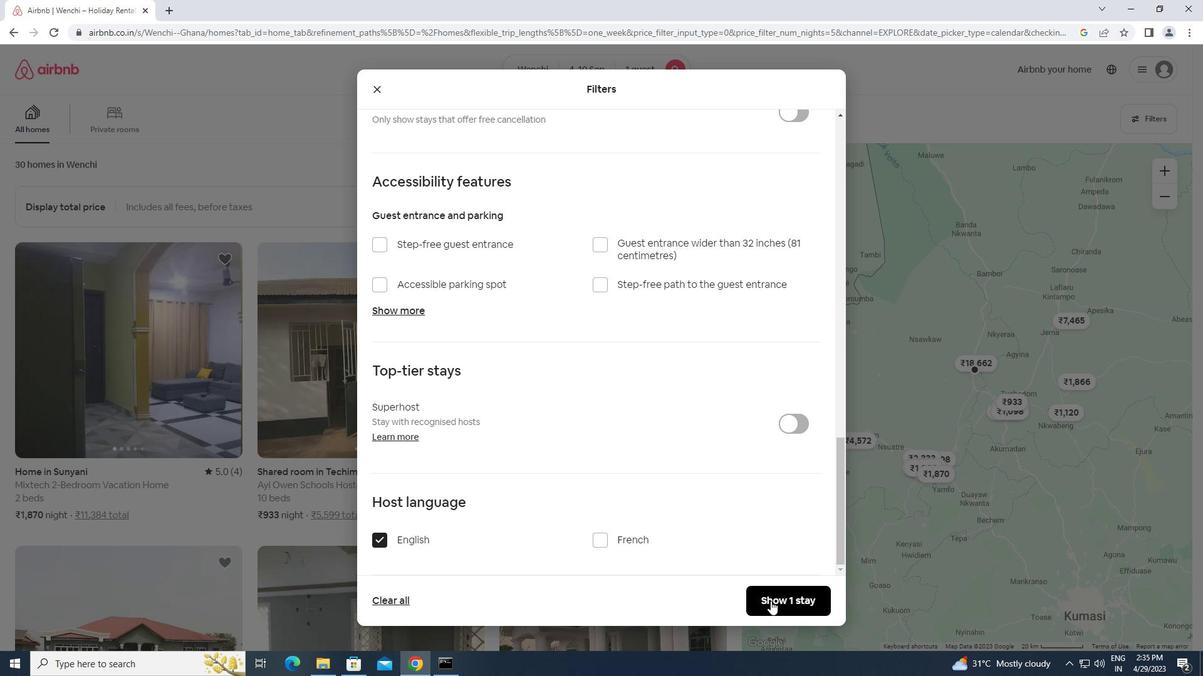 
